 Task: In the  document Mentalhealth.html Use the tool word Count 'and display word count while typing' Create the translated copy of the document in  'Italian' Change notification to  Comments for you
Action: Mouse moved to (406, 256)
Screenshot: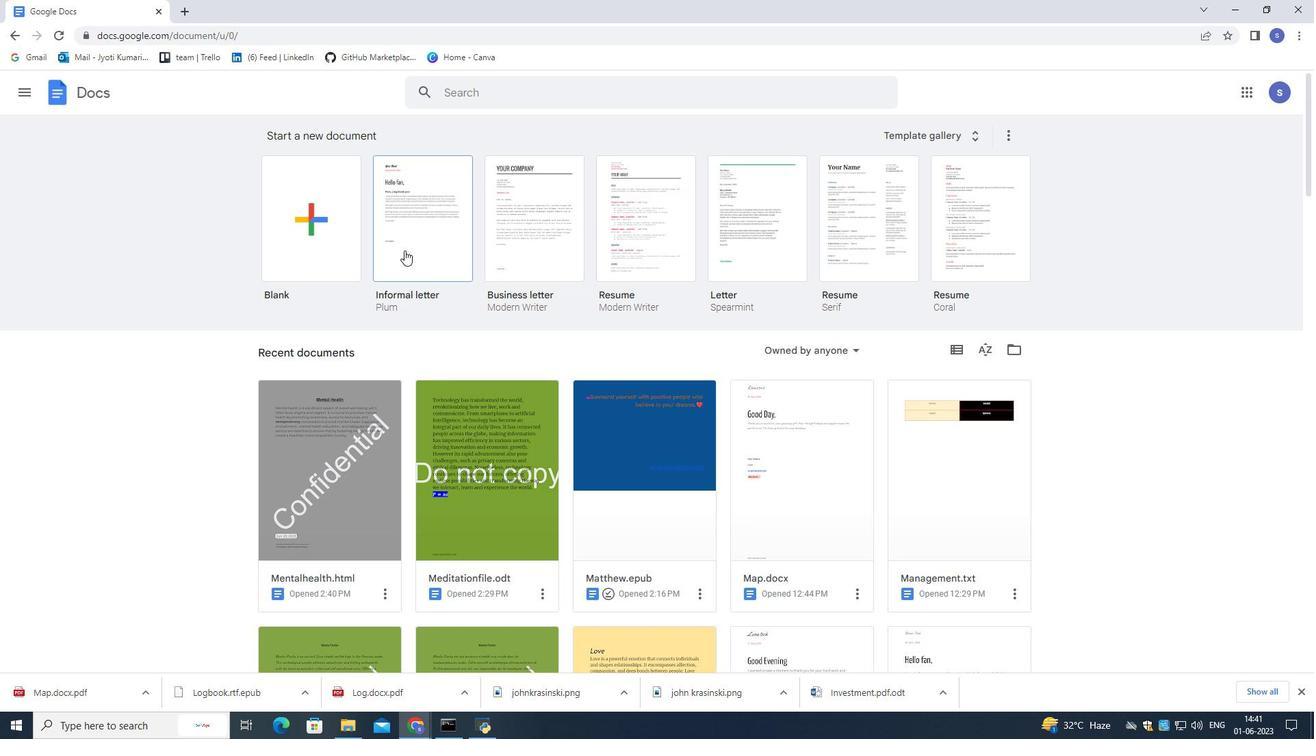 
Action: Mouse scrolled (406, 255) with delta (0, 0)
Screenshot: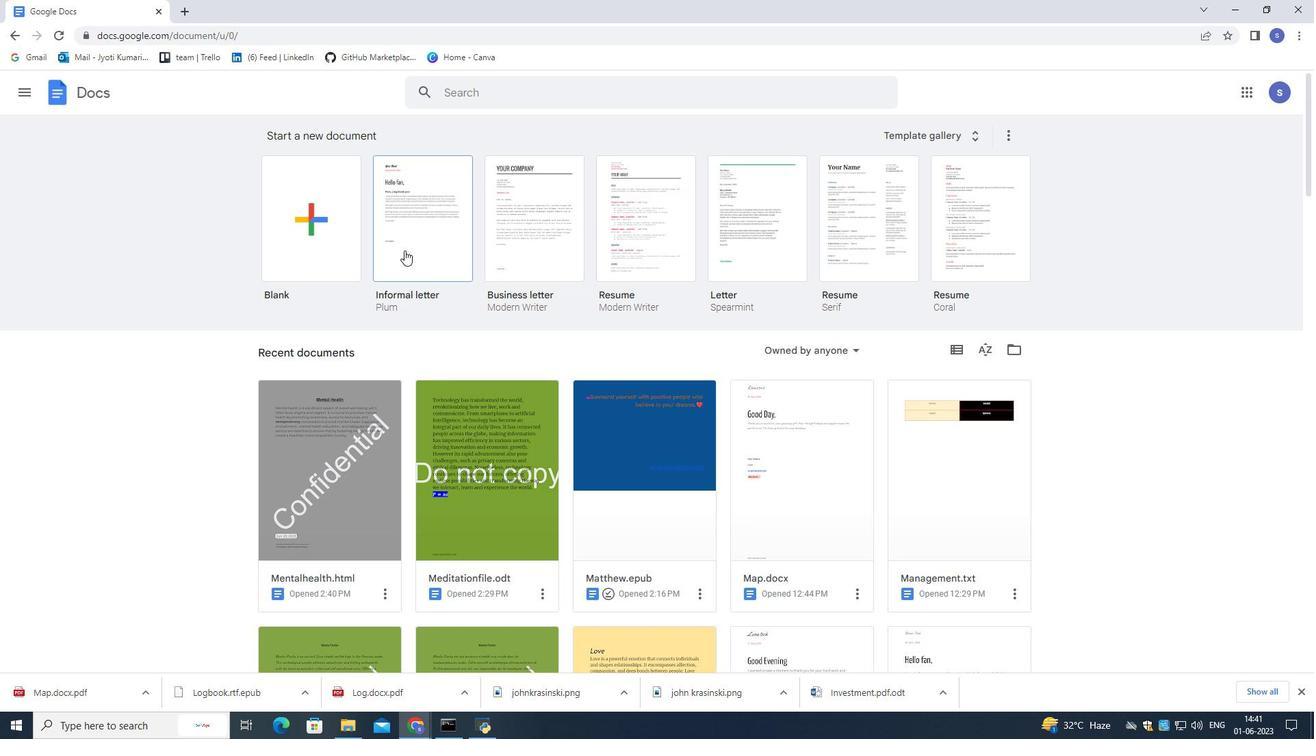 
Action: Mouse moved to (406, 258)
Screenshot: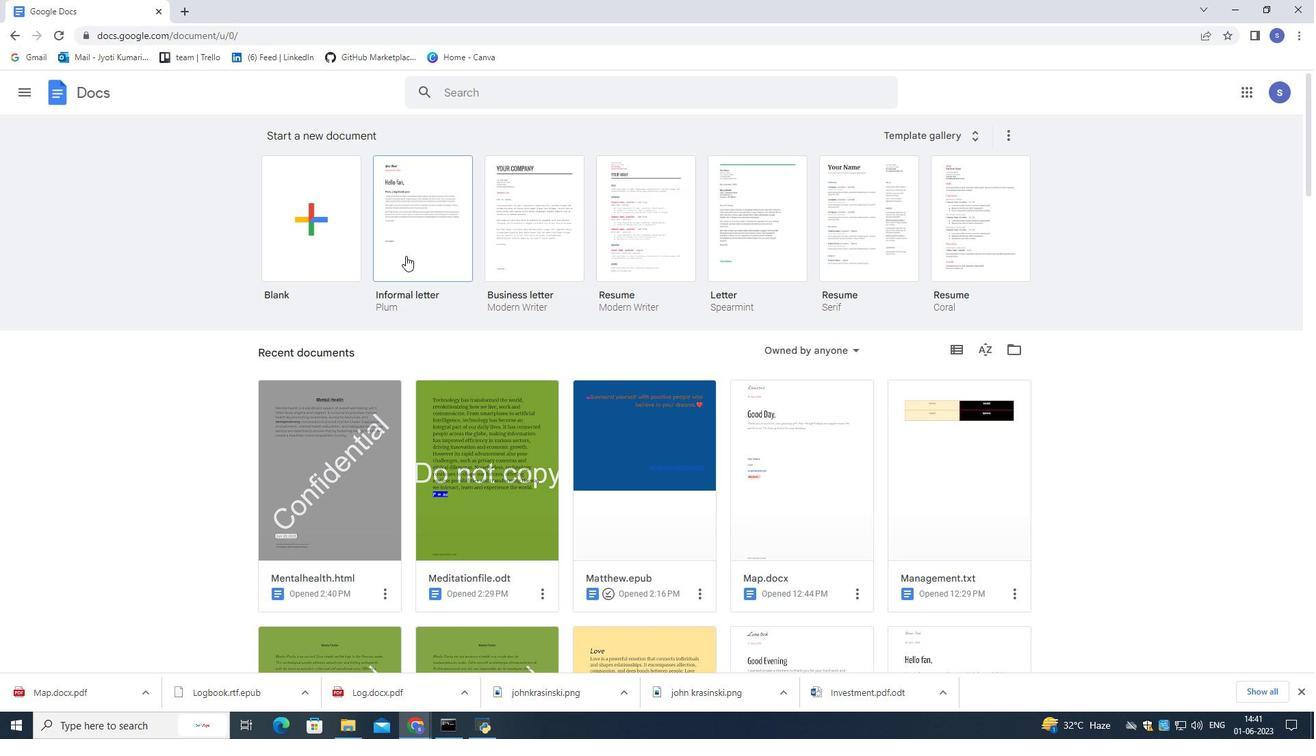 
Action: Mouse scrolled (406, 257) with delta (0, 0)
Screenshot: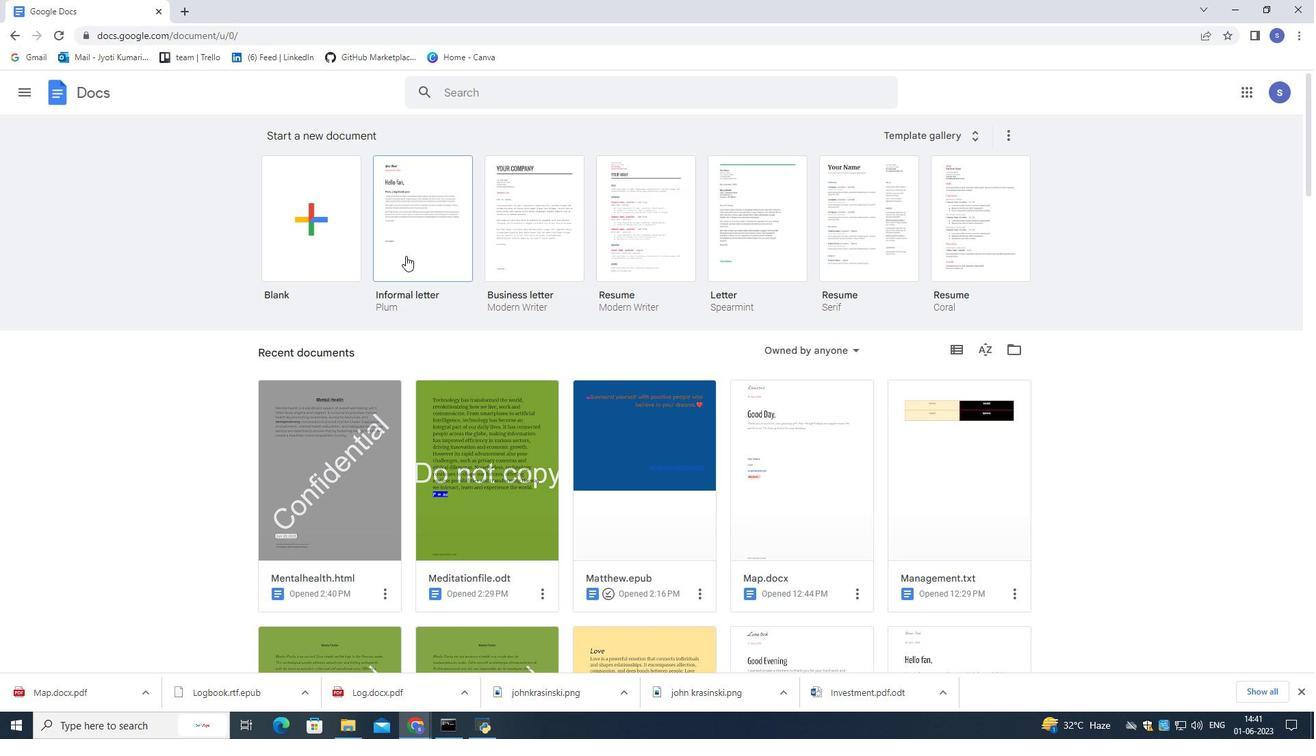 
Action: Mouse moved to (345, 295)
Screenshot: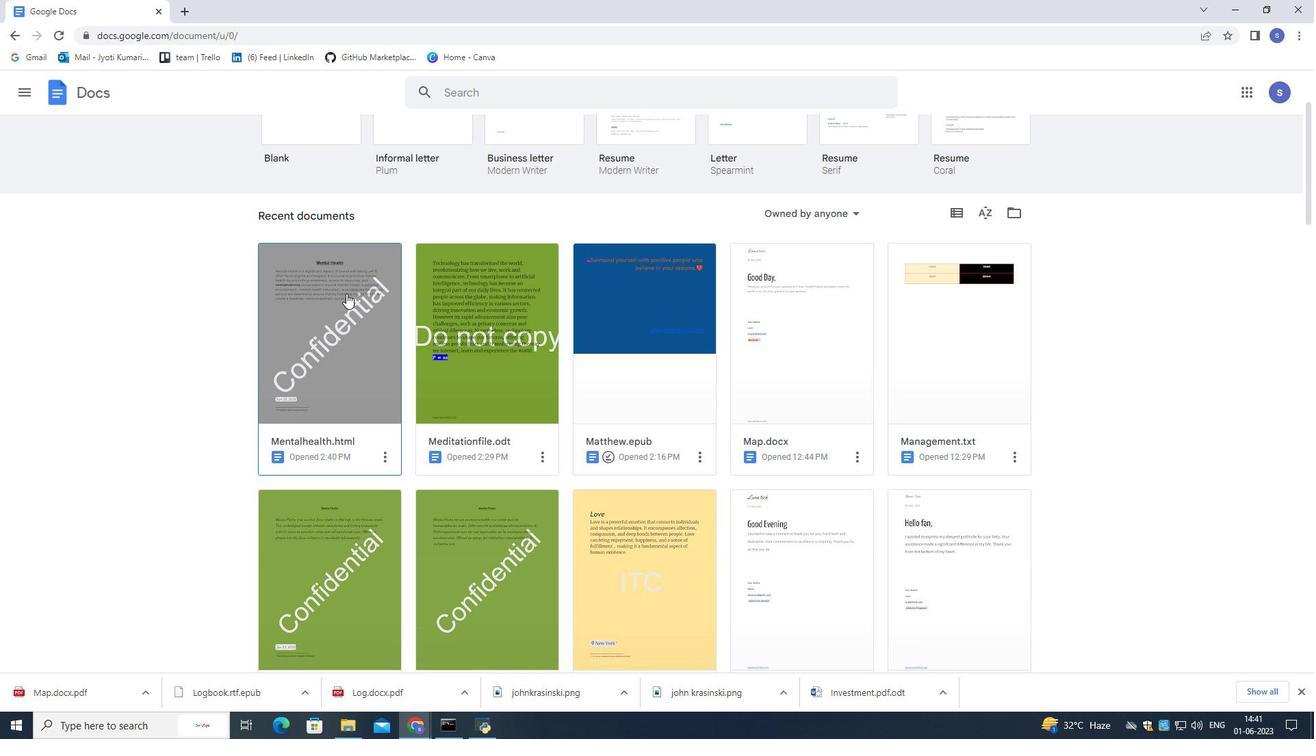 
Action: Mouse pressed left at (345, 295)
Screenshot: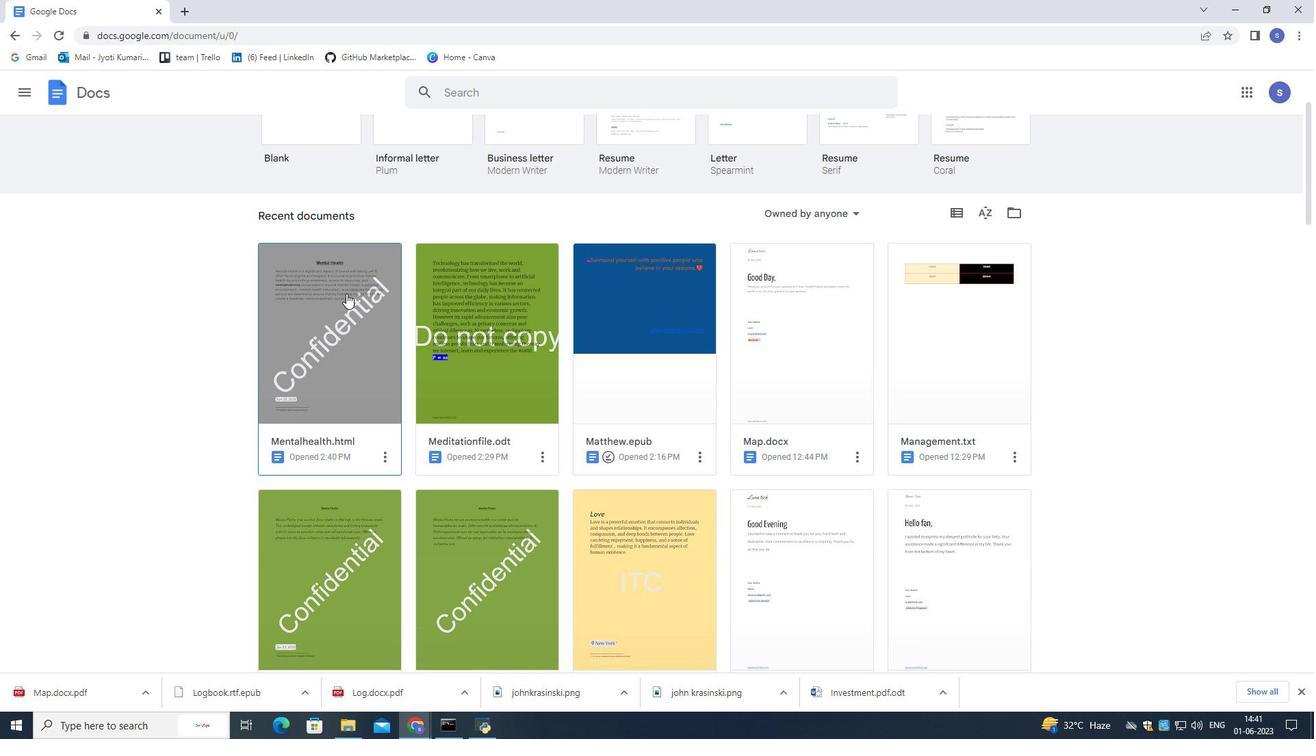
Action: Mouse pressed left at (345, 295)
Screenshot: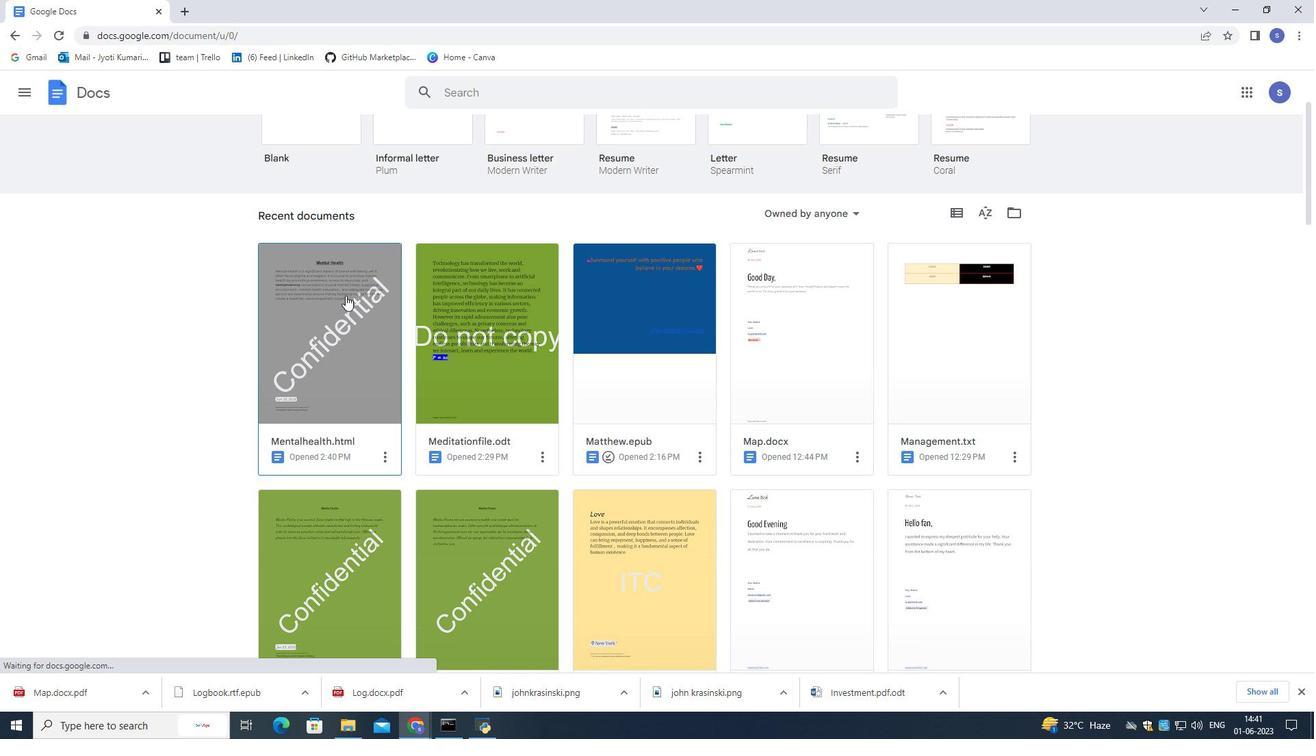 
Action: Mouse moved to (223, 99)
Screenshot: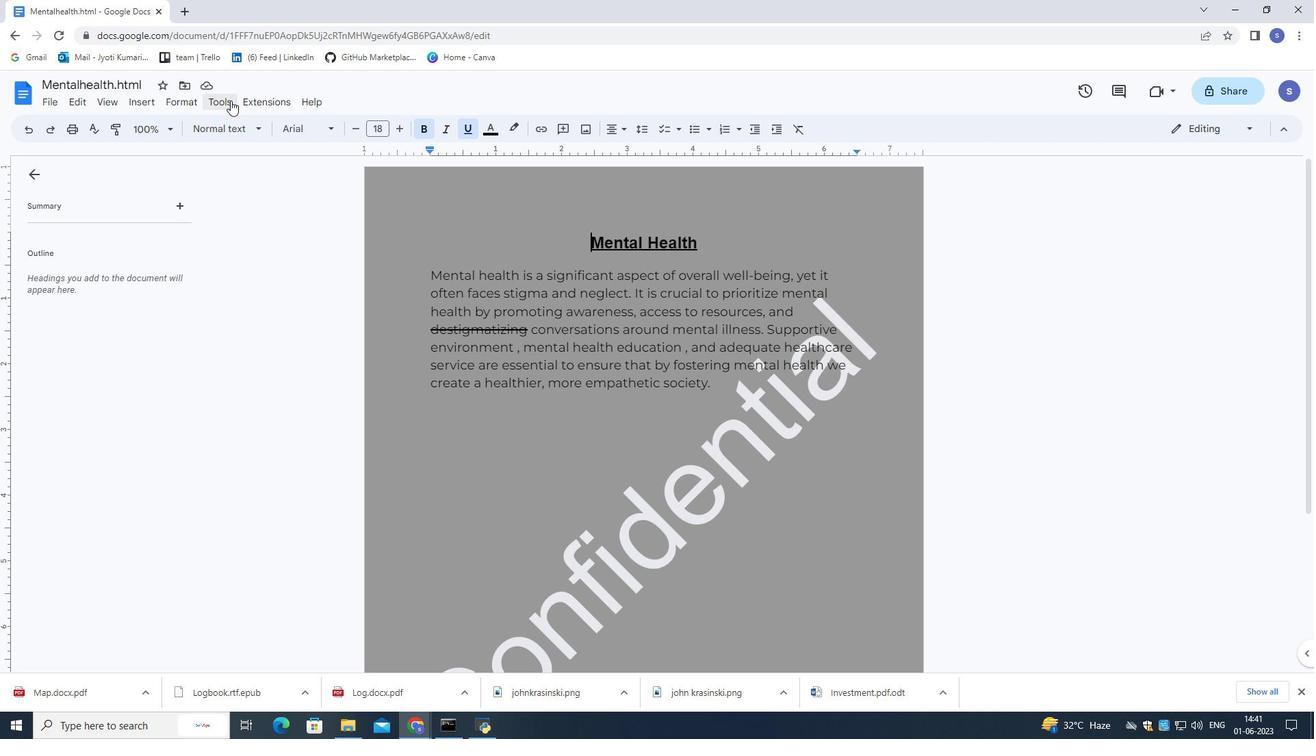 
Action: Mouse pressed left at (223, 99)
Screenshot: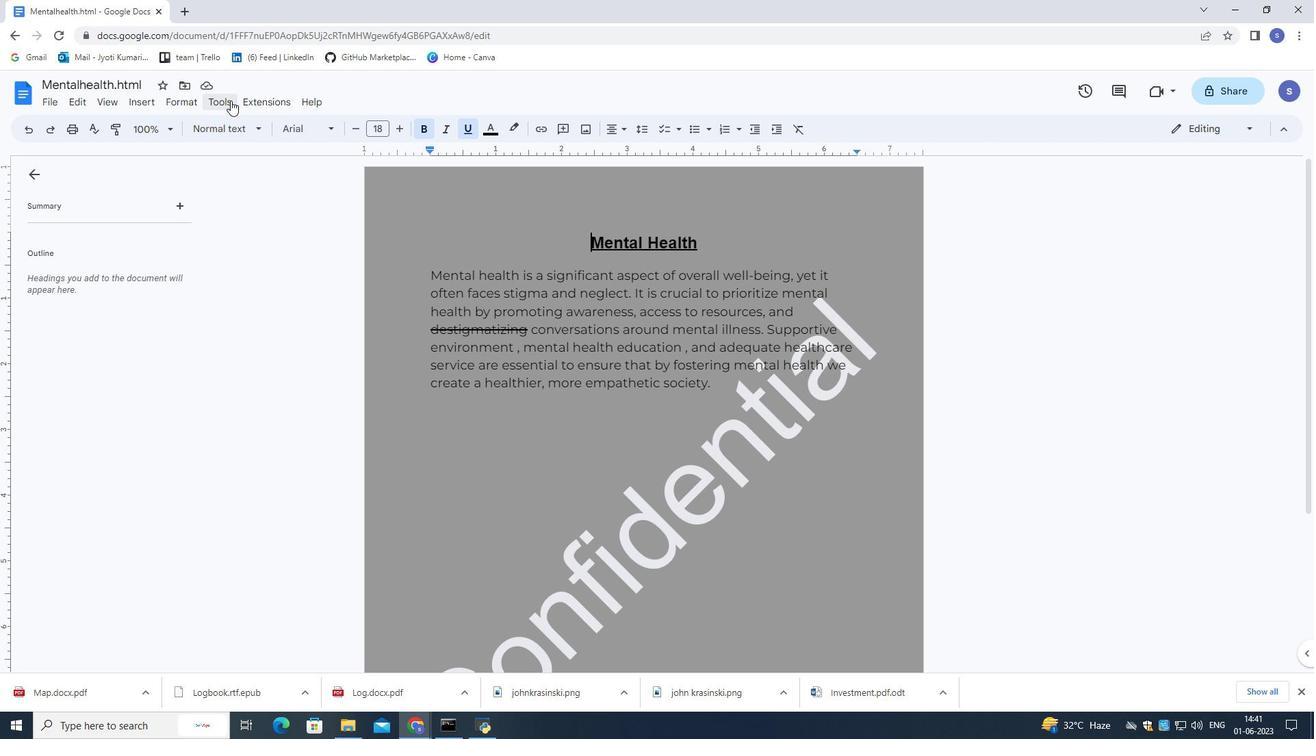 
Action: Mouse moved to (241, 144)
Screenshot: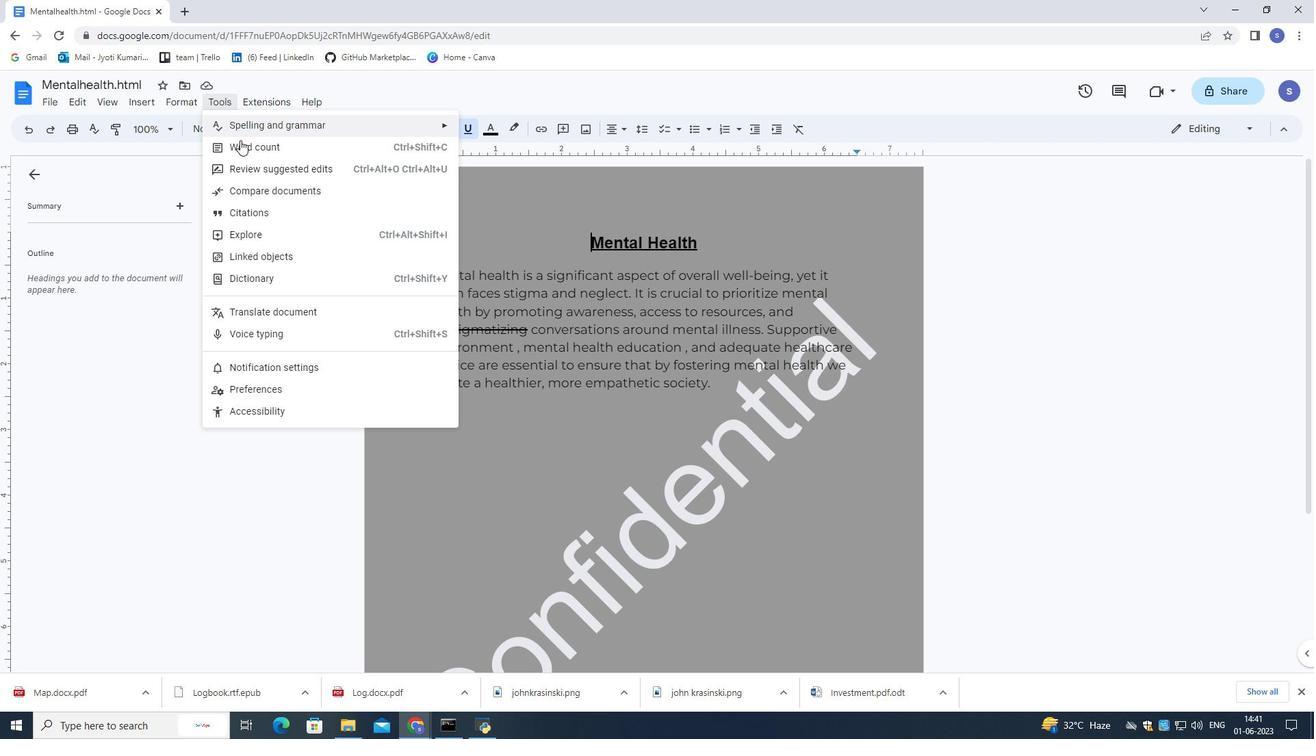 
Action: Mouse pressed left at (241, 144)
Screenshot: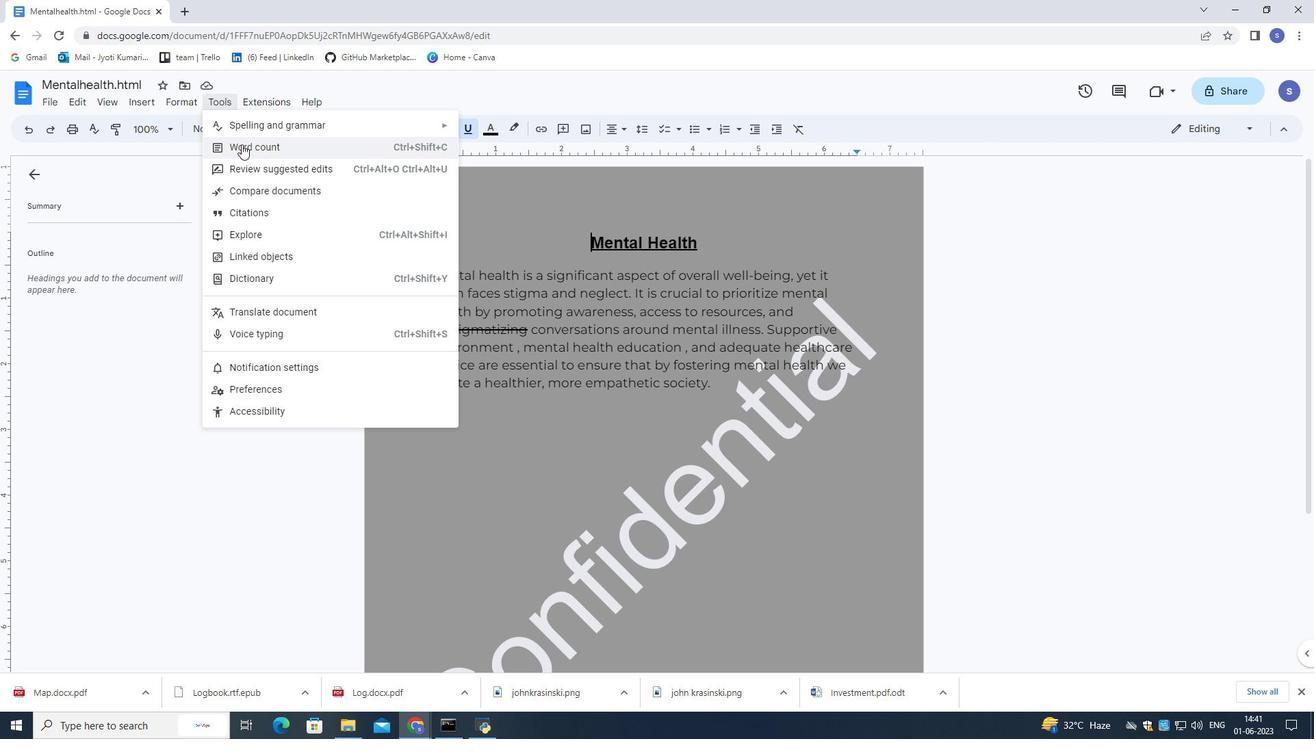 
Action: Mouse moved to (638, 432)
Screenshot: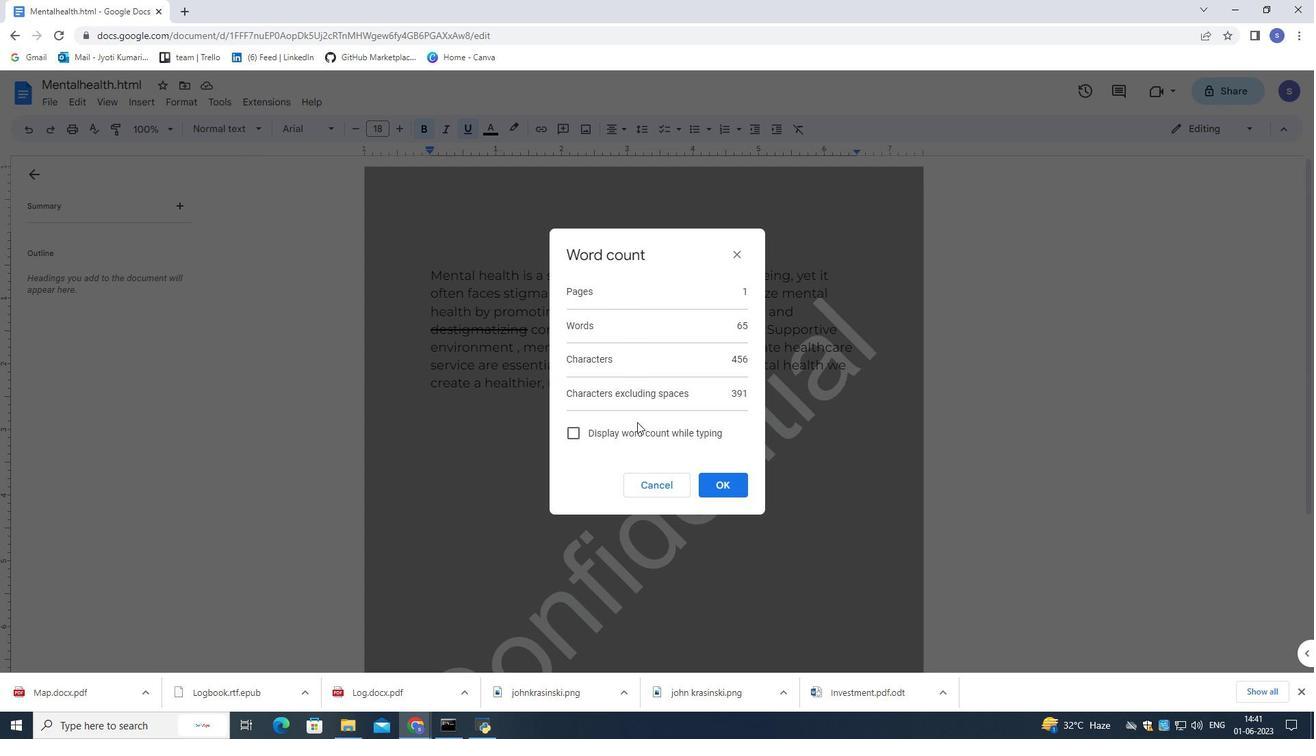 
Action: Mouse pressed left at (638, 432)
Screenshot: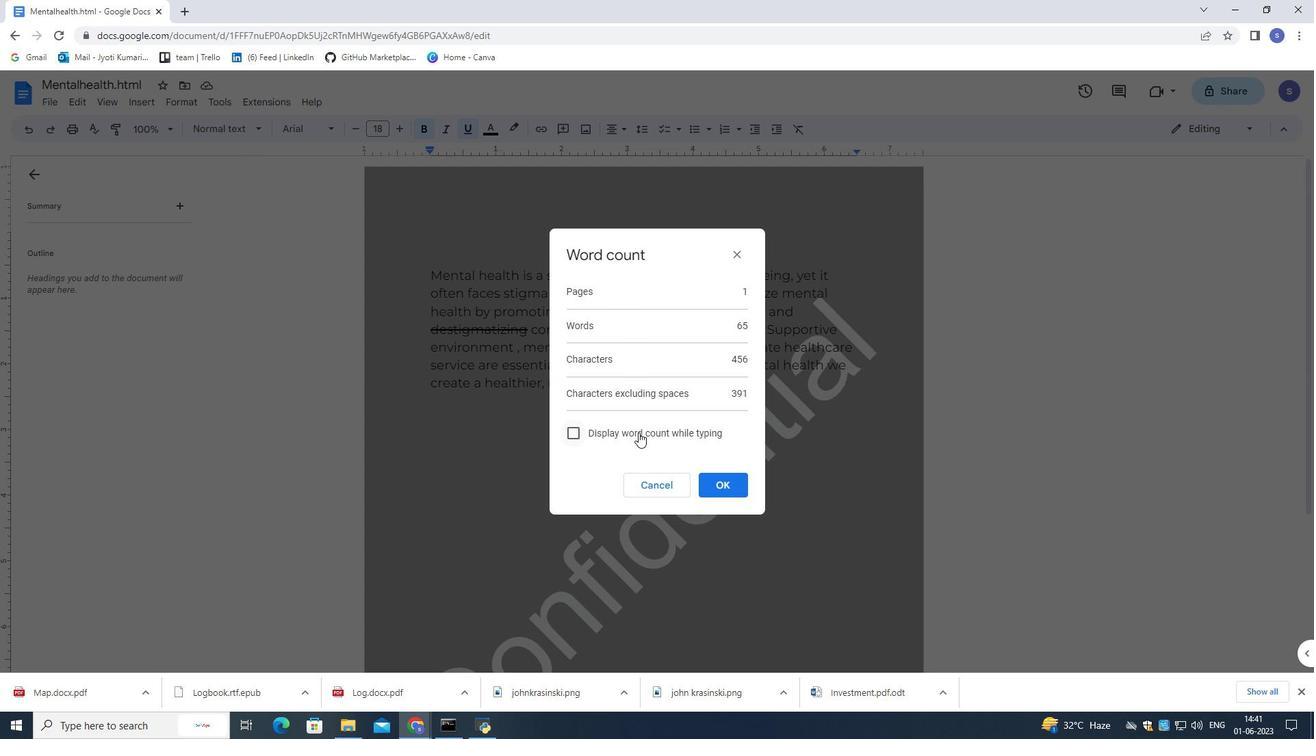 
Action: Mouse moved to (725, 480)
Screenshot: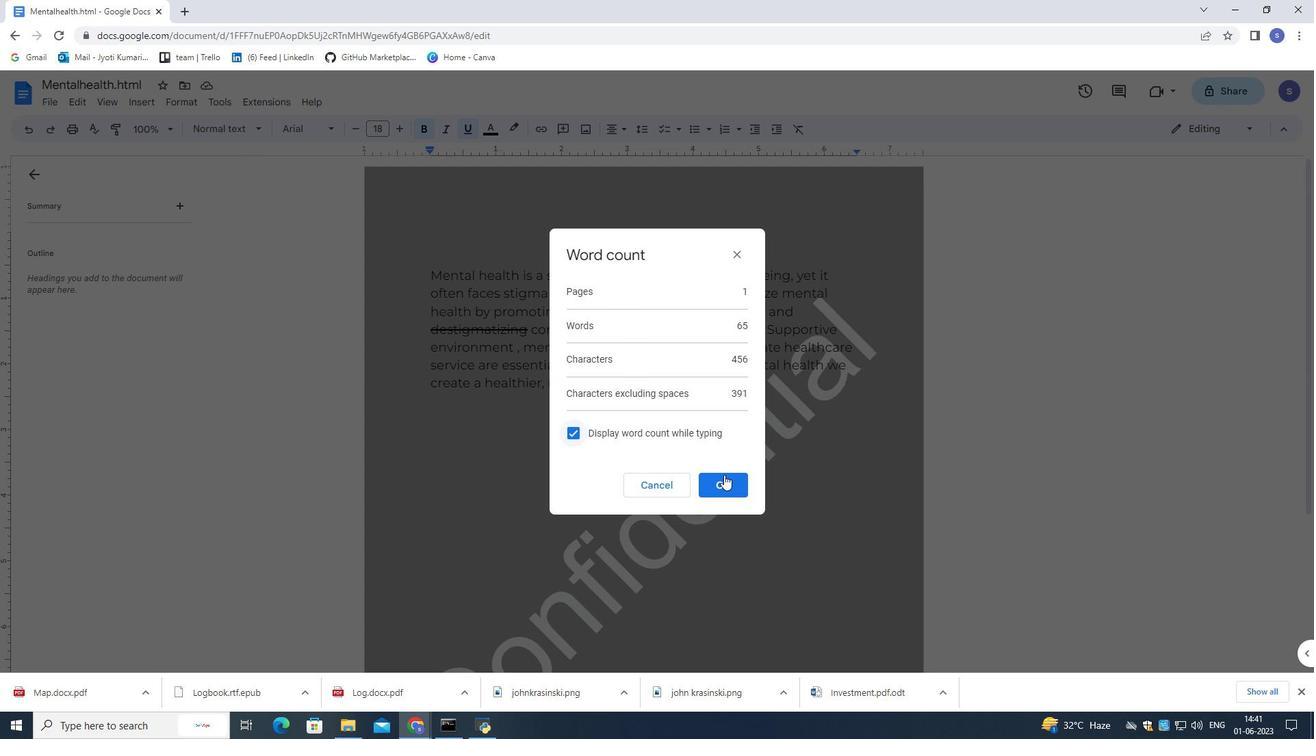 
Action: Mouse pressed left at (725, 480)
Screenshot: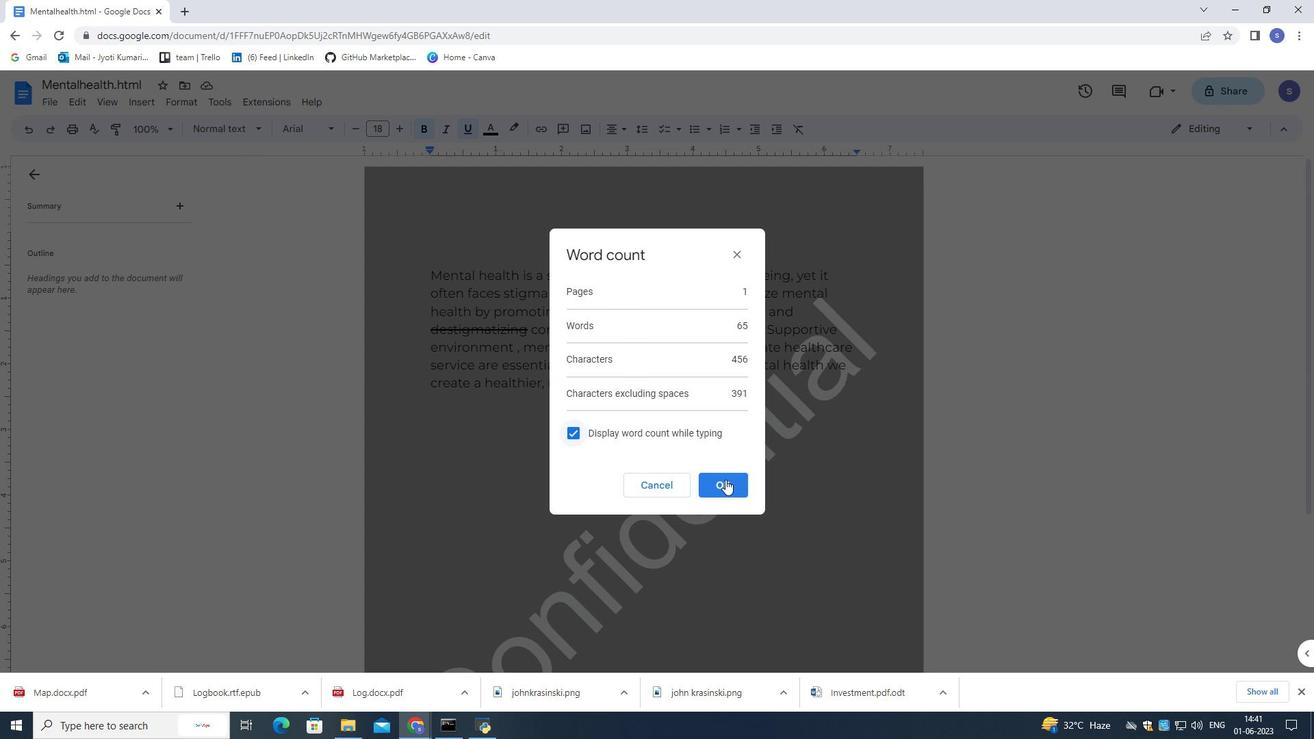 
Action: Mouse moved to (221, 93)
Screenshot: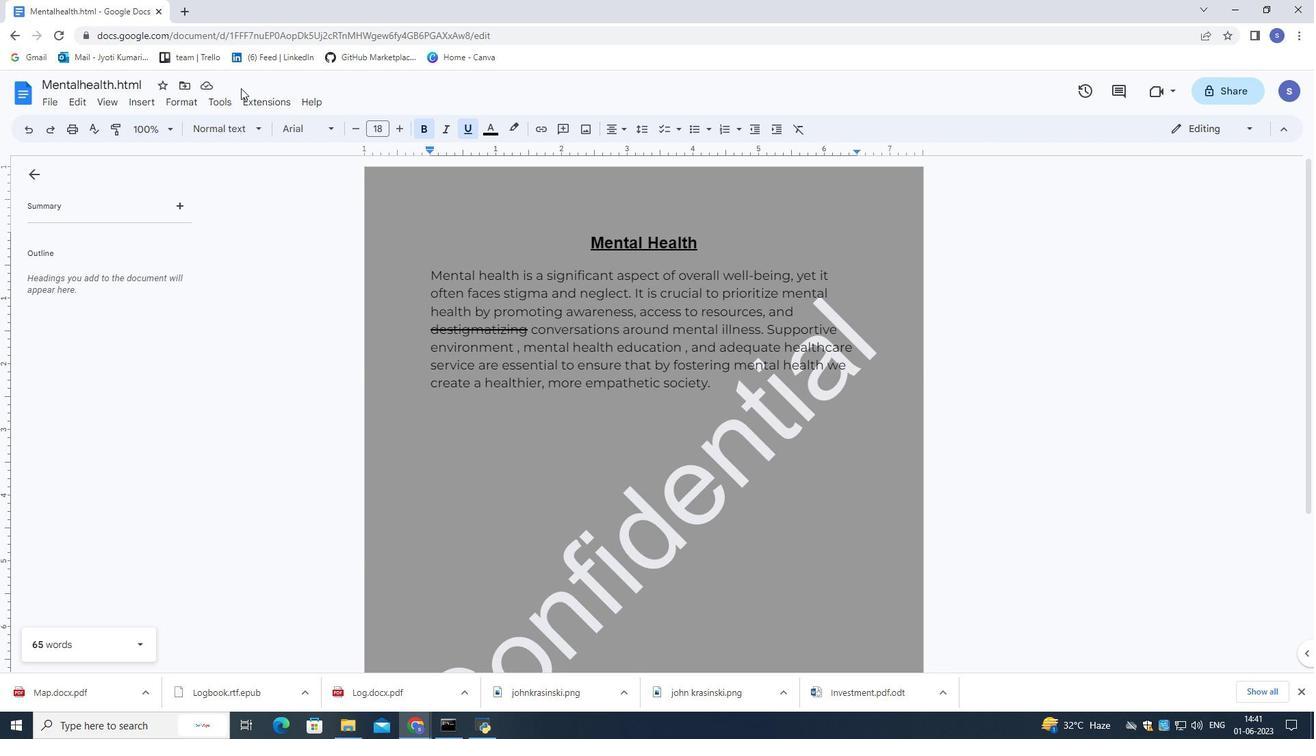
Action: Mouse pressed left at (221, 93)
Screenshot: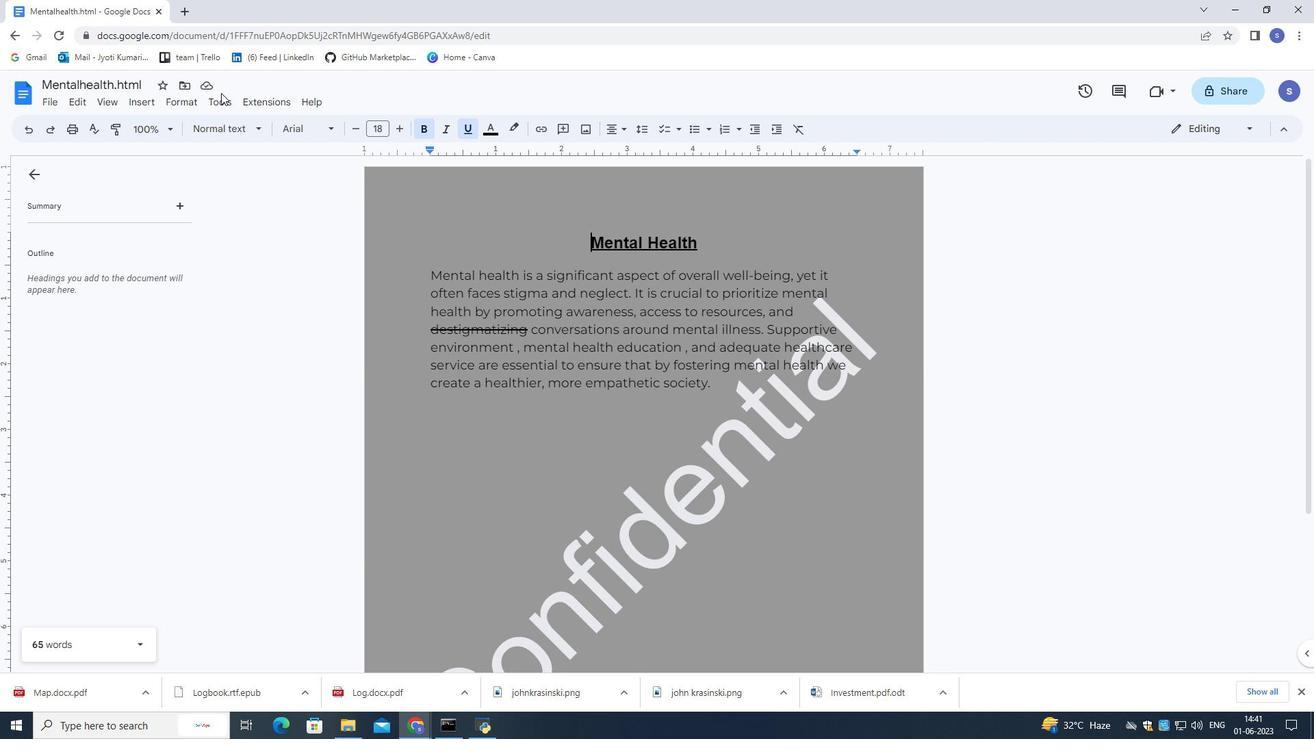 
Action: Mouse moved to (221, 100)
Screenshot: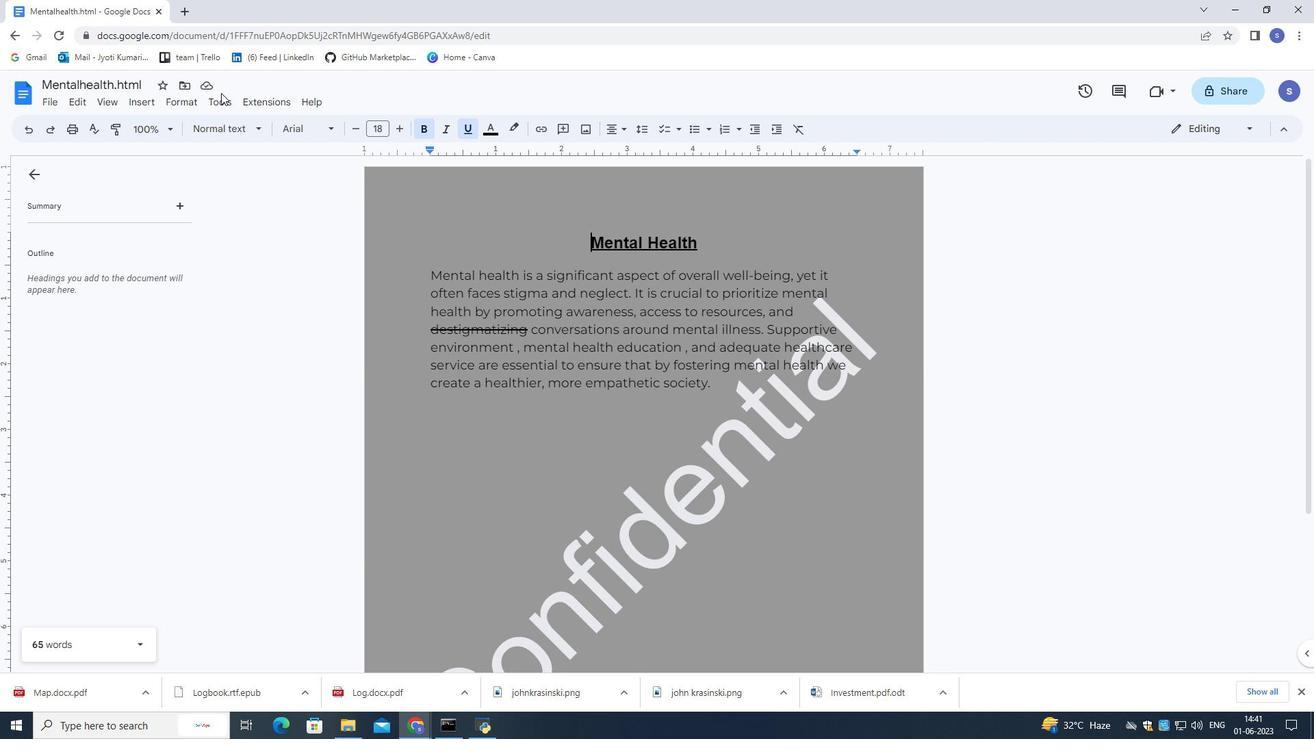 
Action: Mouse pressed left at (221, 100)
Screenshot: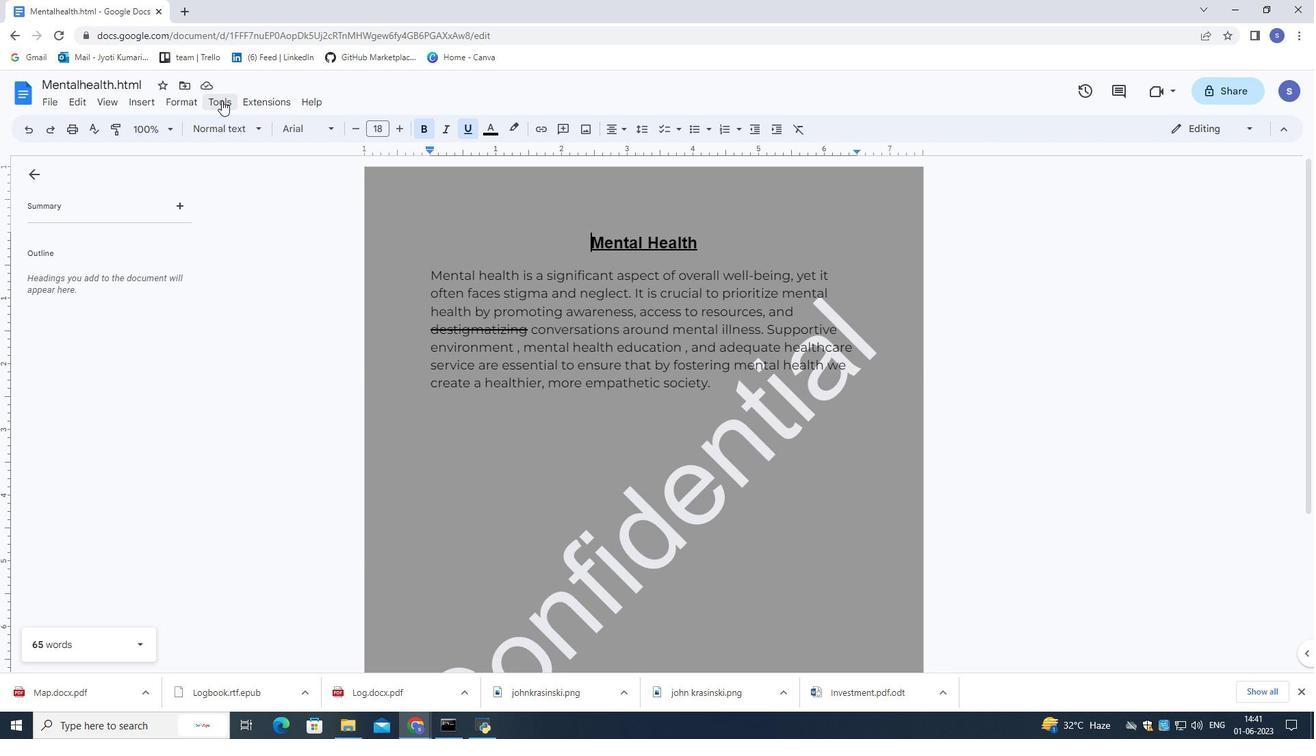 
Action: Mouse moved to (287, 316)
Screenshot: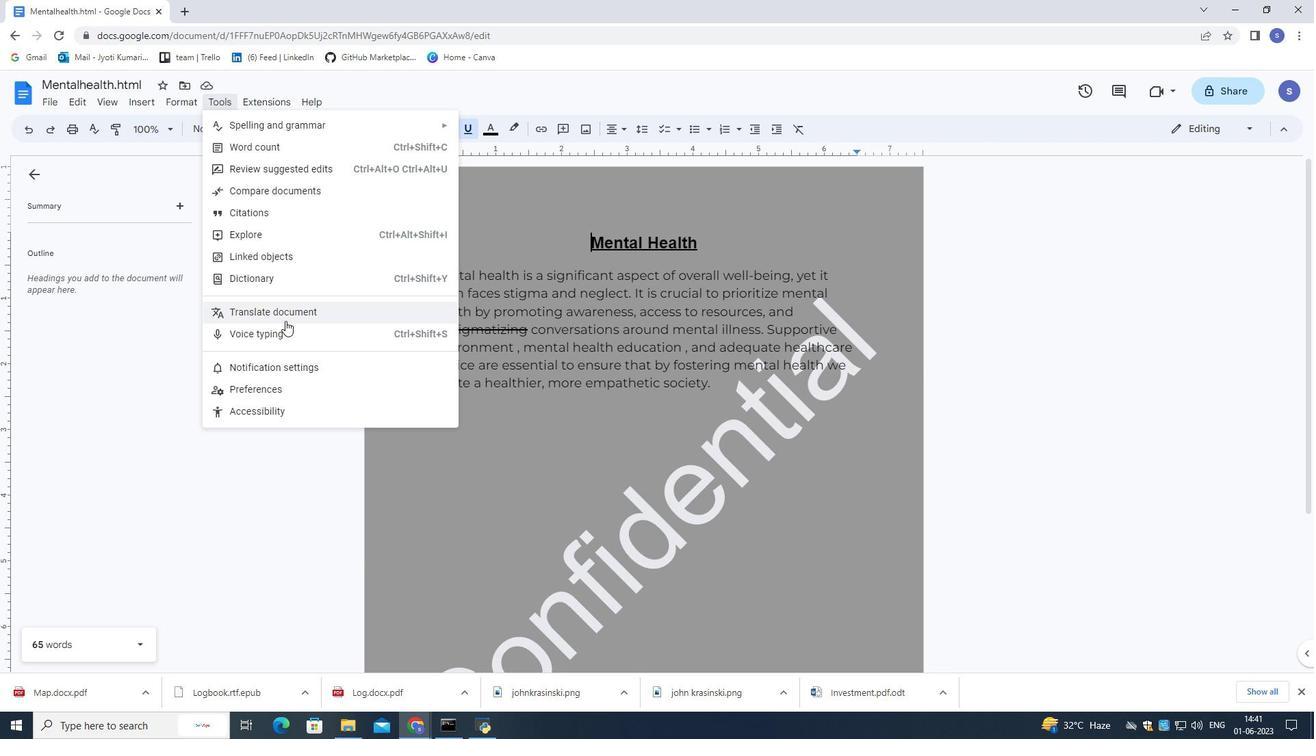
Action: Mouse pressed left at (287, 316)
Screenshot: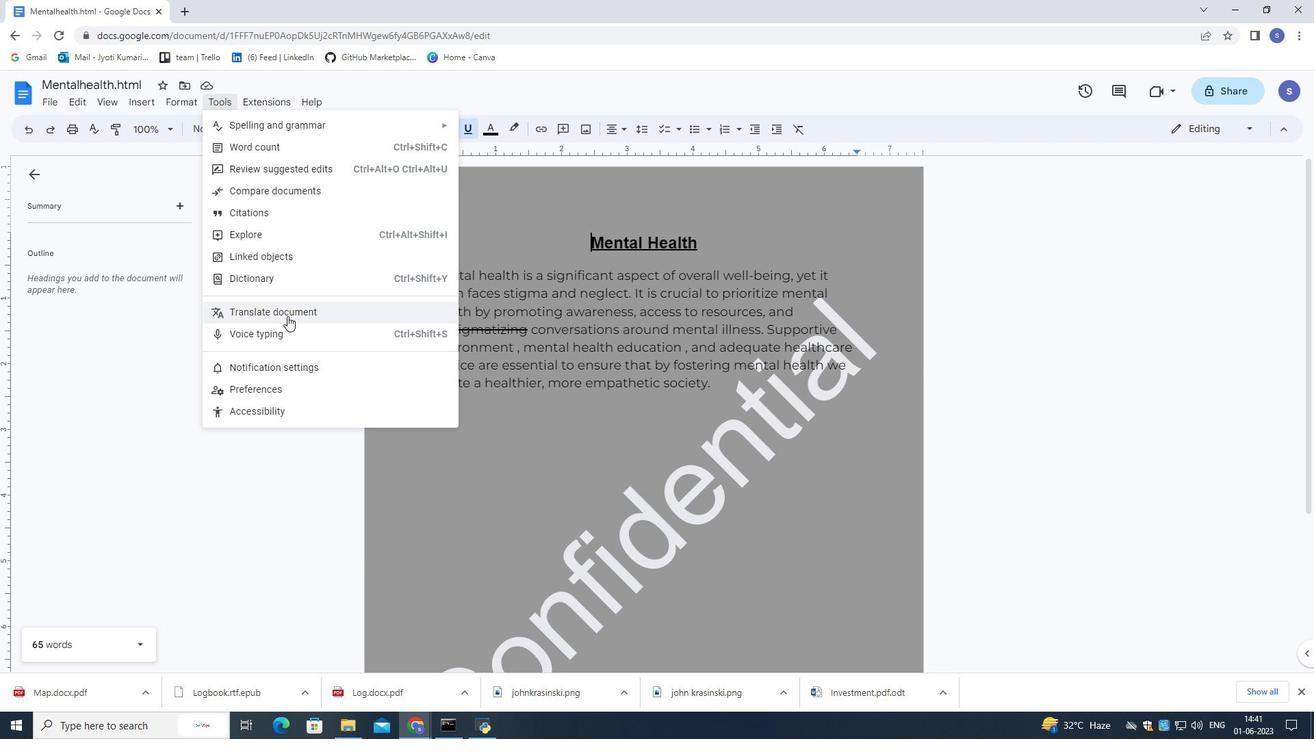 
Action: Mouse moved to (636, 397)
Screenshot: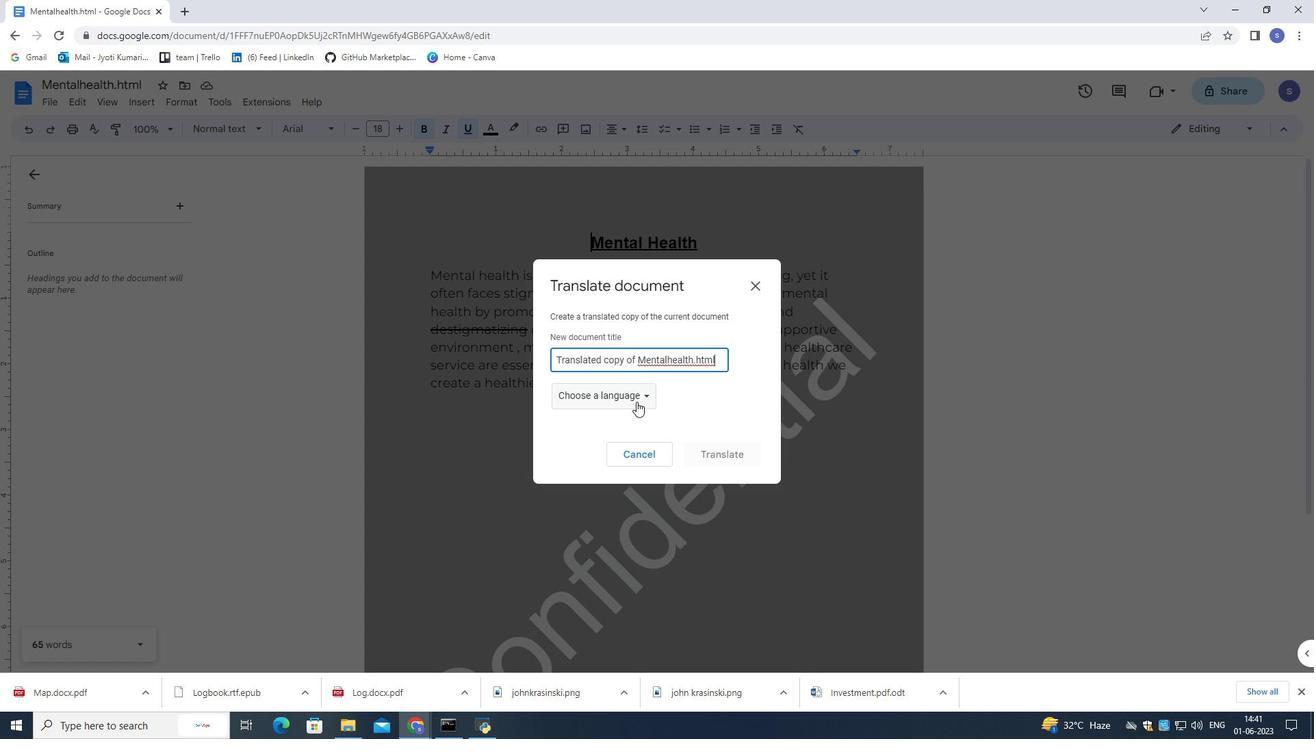
Action: Mouse pressed left at (636, 397)
Screenshot: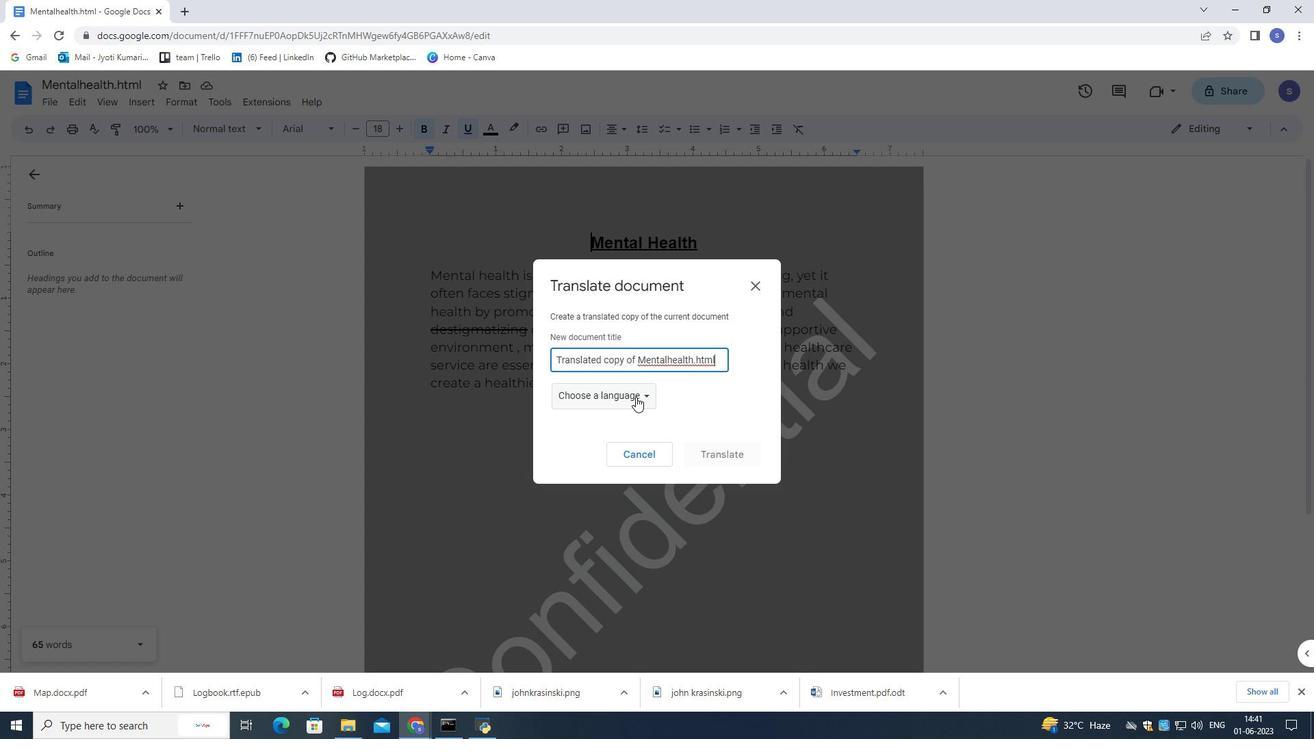 
Action: Mouse moved to (648, 460)
Screenshot: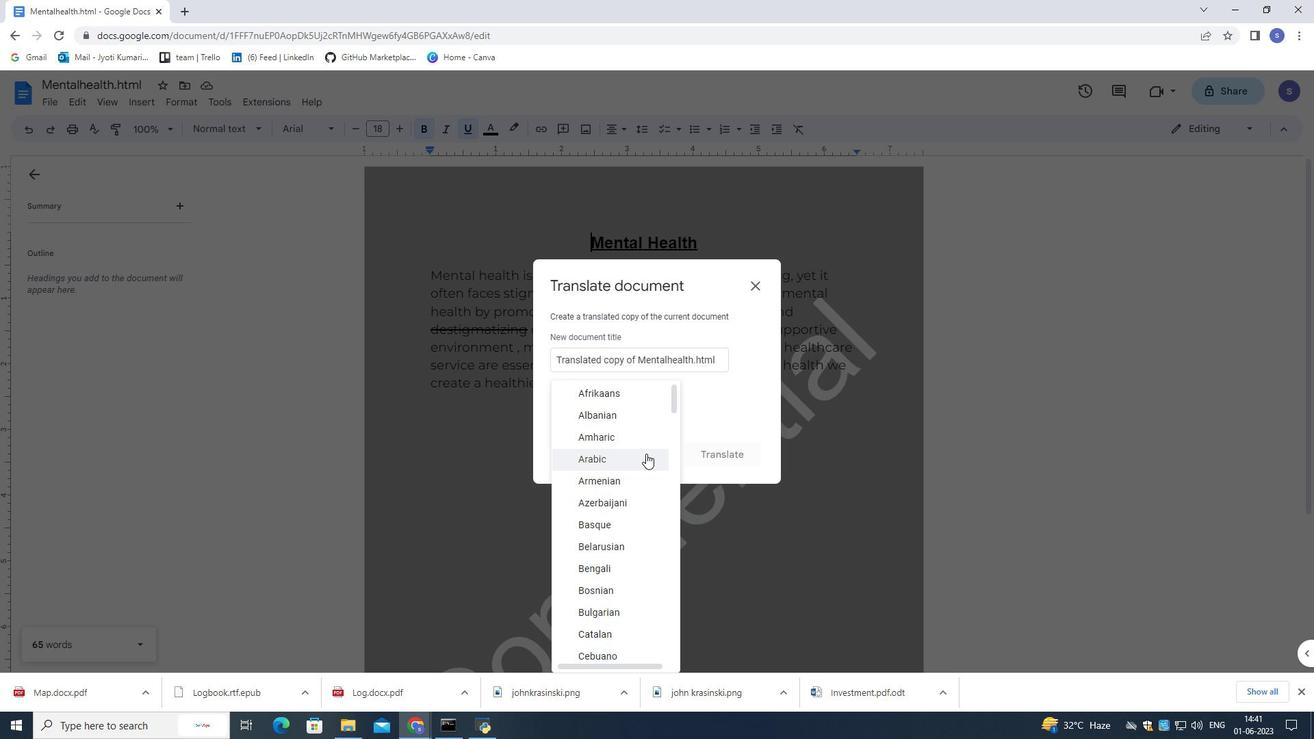 
Action: Mouse scrolled (648, 459) with delta (0, 0)
Screenshot: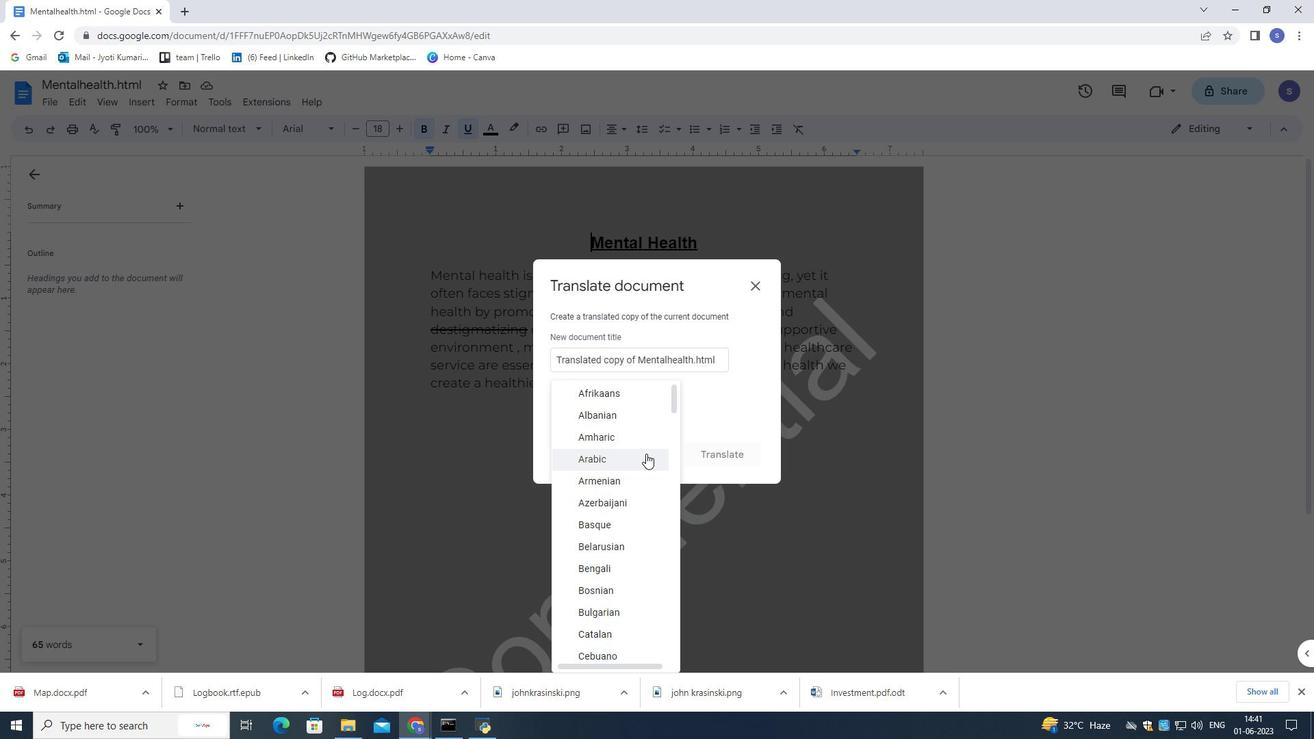 
Action: Mouse moved to (648, 461)
Screenshot: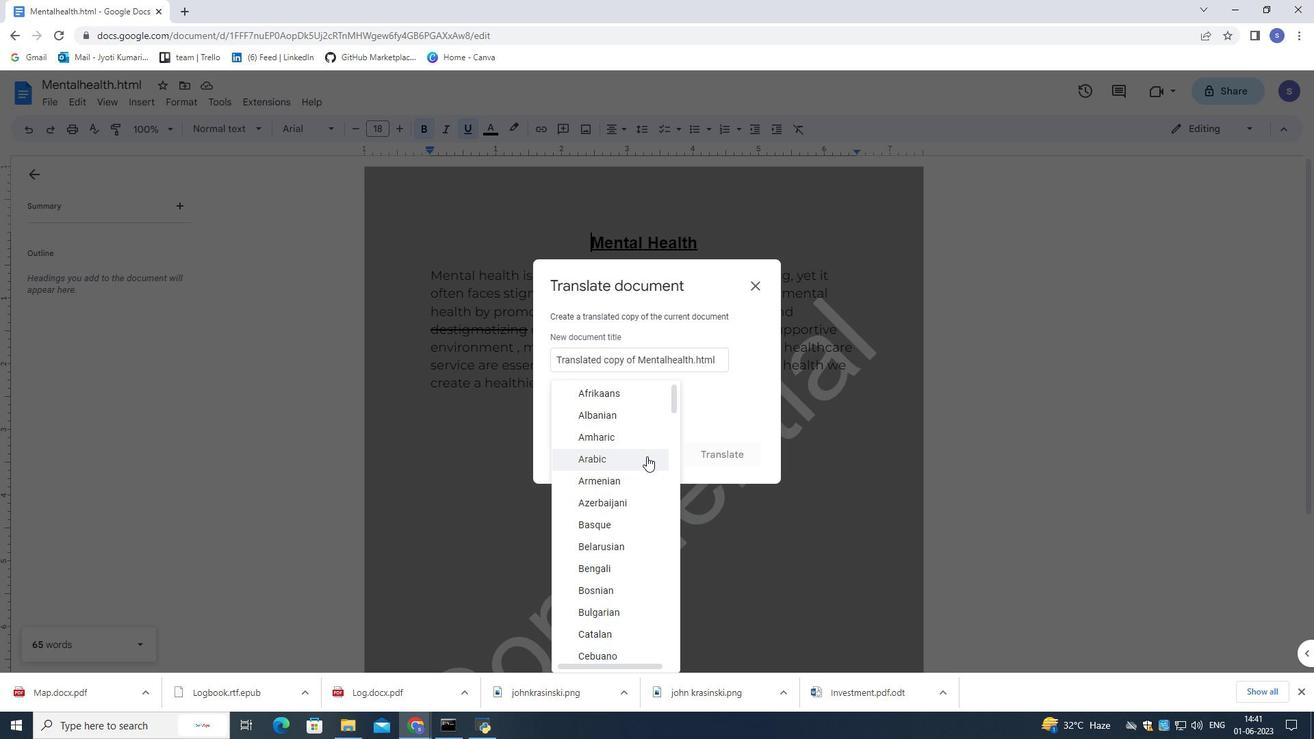 
Action: Mouse scrolled (648, 460) with delta (0, 0)
Screenshot: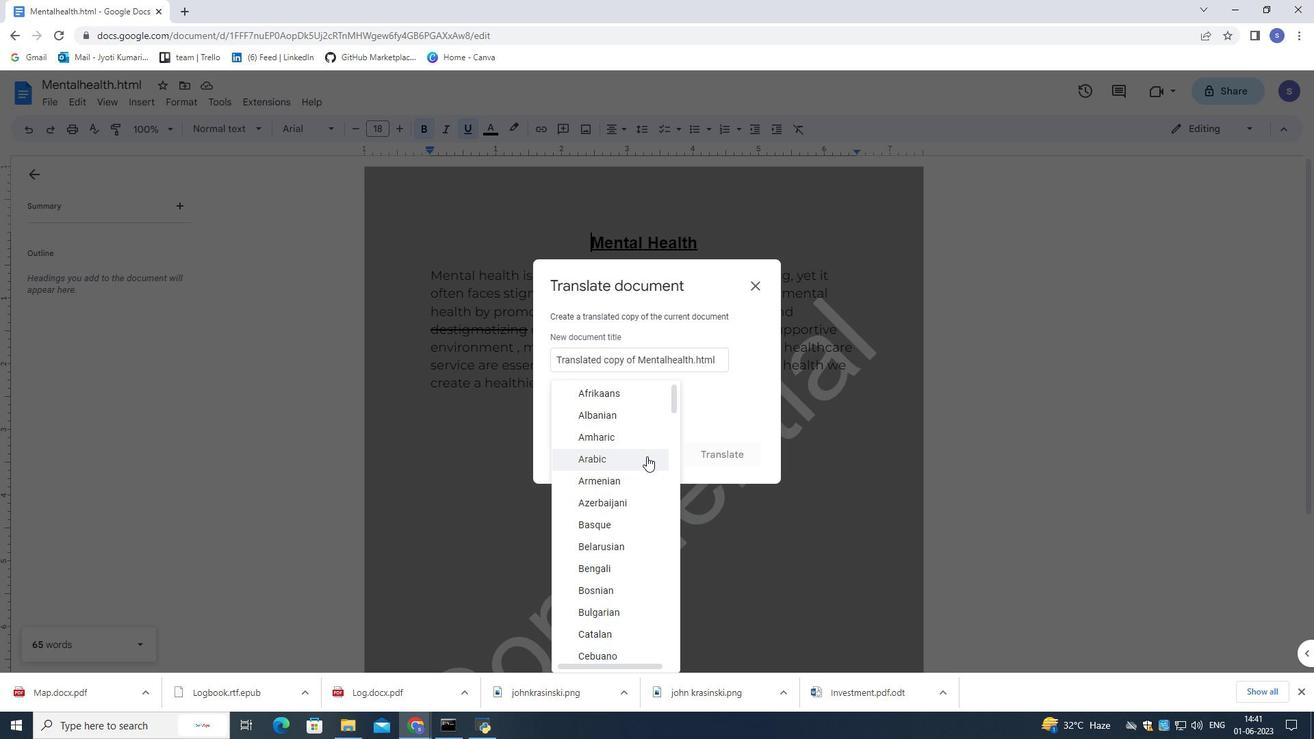 
Action: Mouse moved to (649, 462)
Screenshot: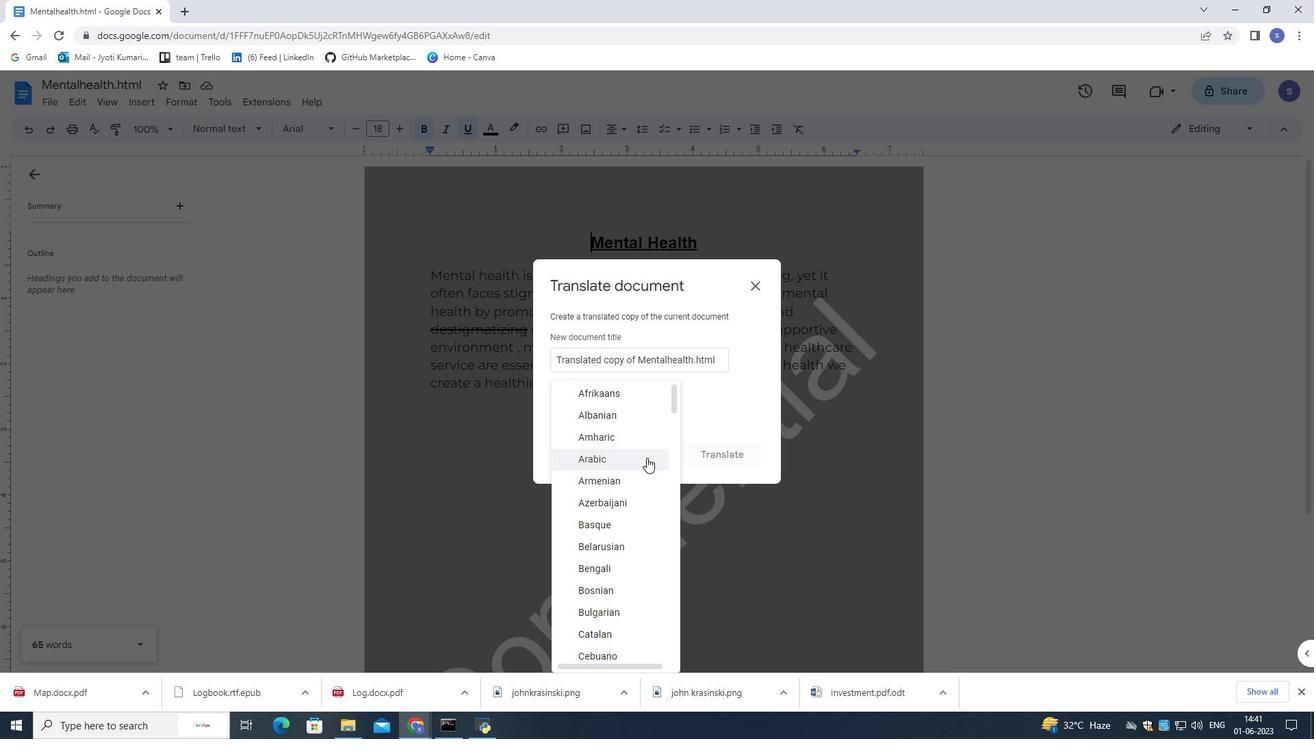 
Action: Mouse scrolled (649, 461) with delta (0, 0)
Screenshot: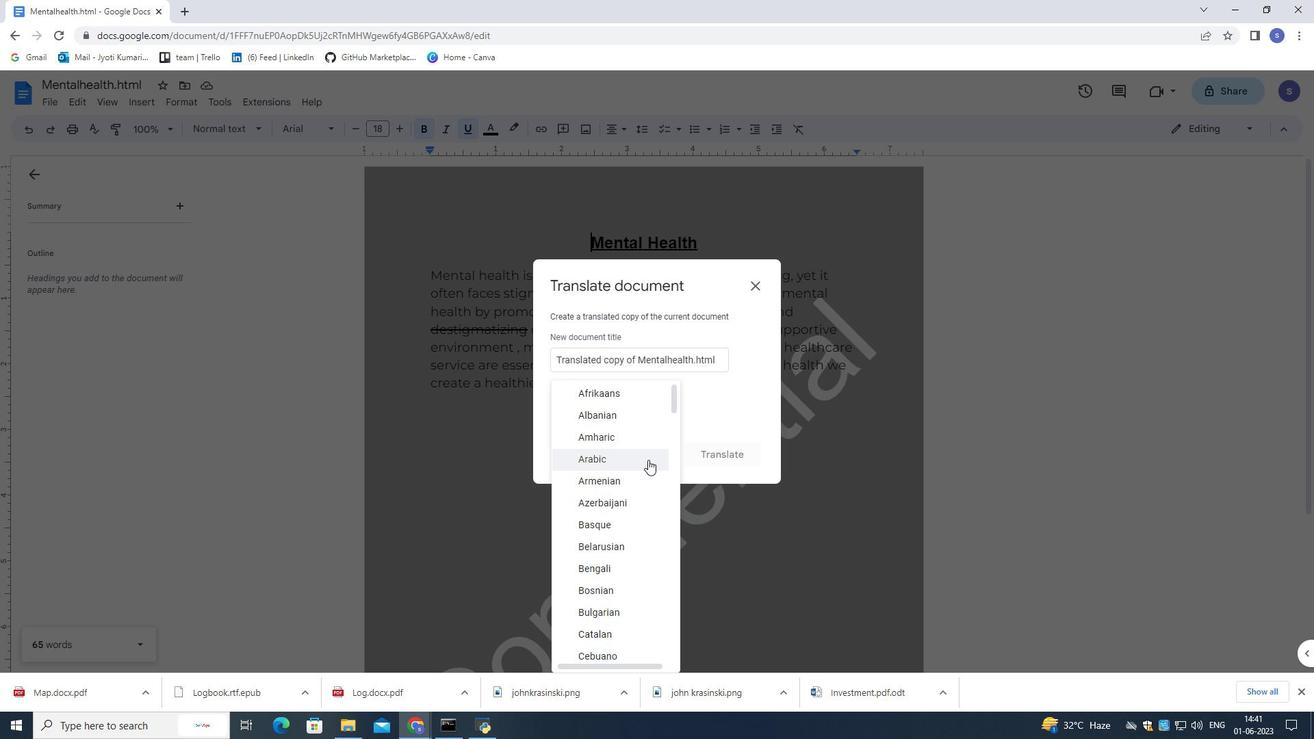 
Action: Mouse moved to (649, 458)
Screenshot: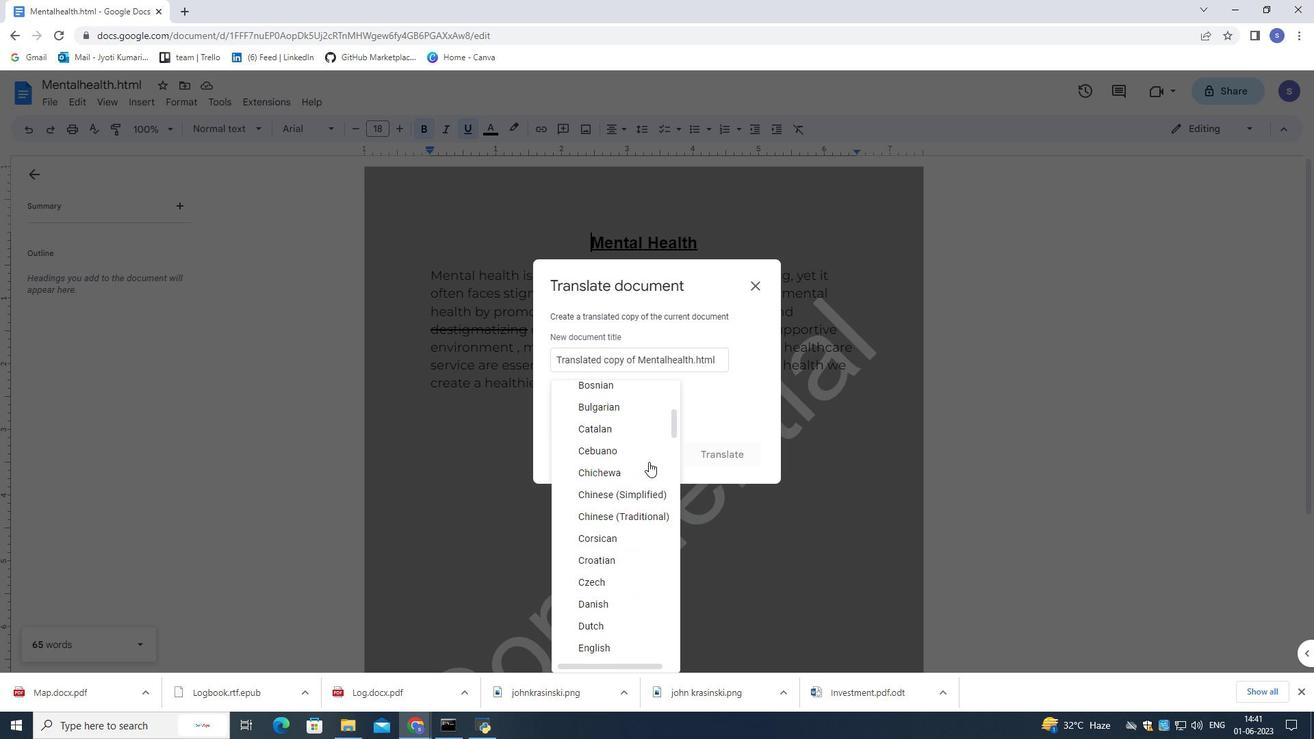 
Action: Mouse scrolled (649, 458) with delta (0, 0)
Screenshot: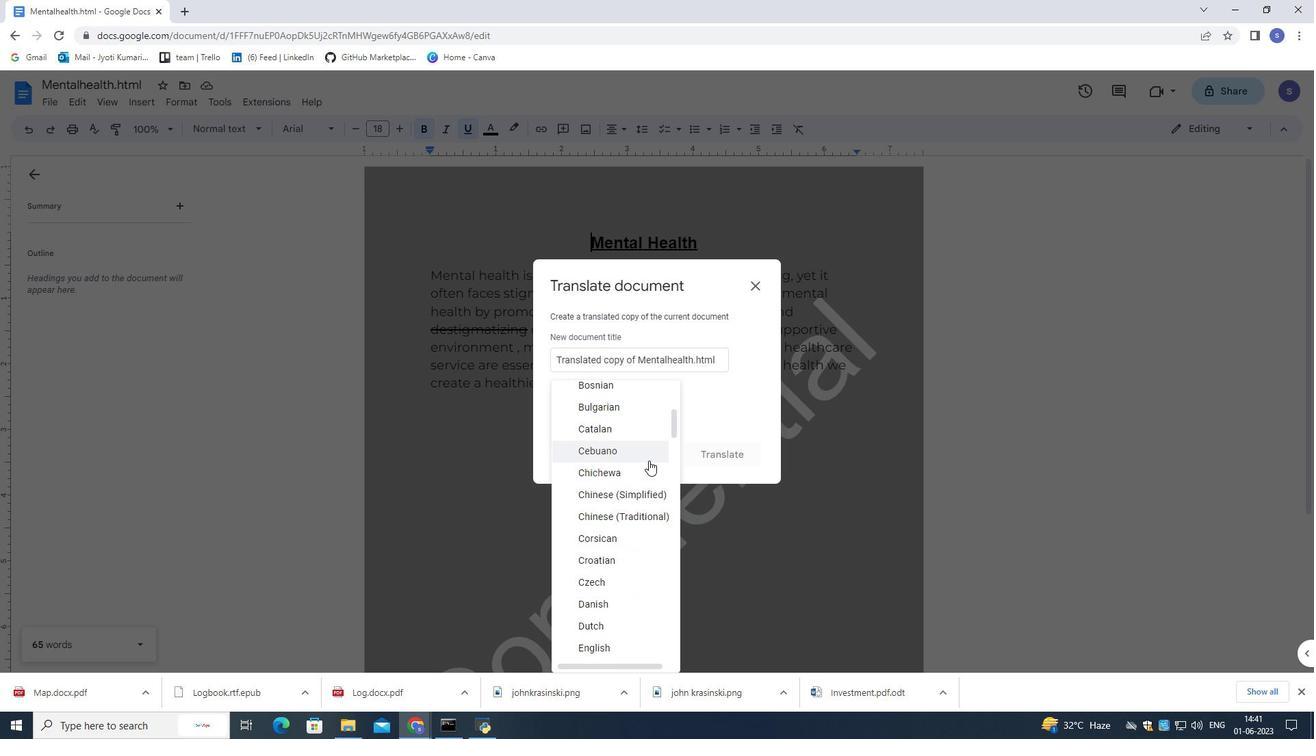 
Action: Mouse moved to (649, 458)
Screenshot: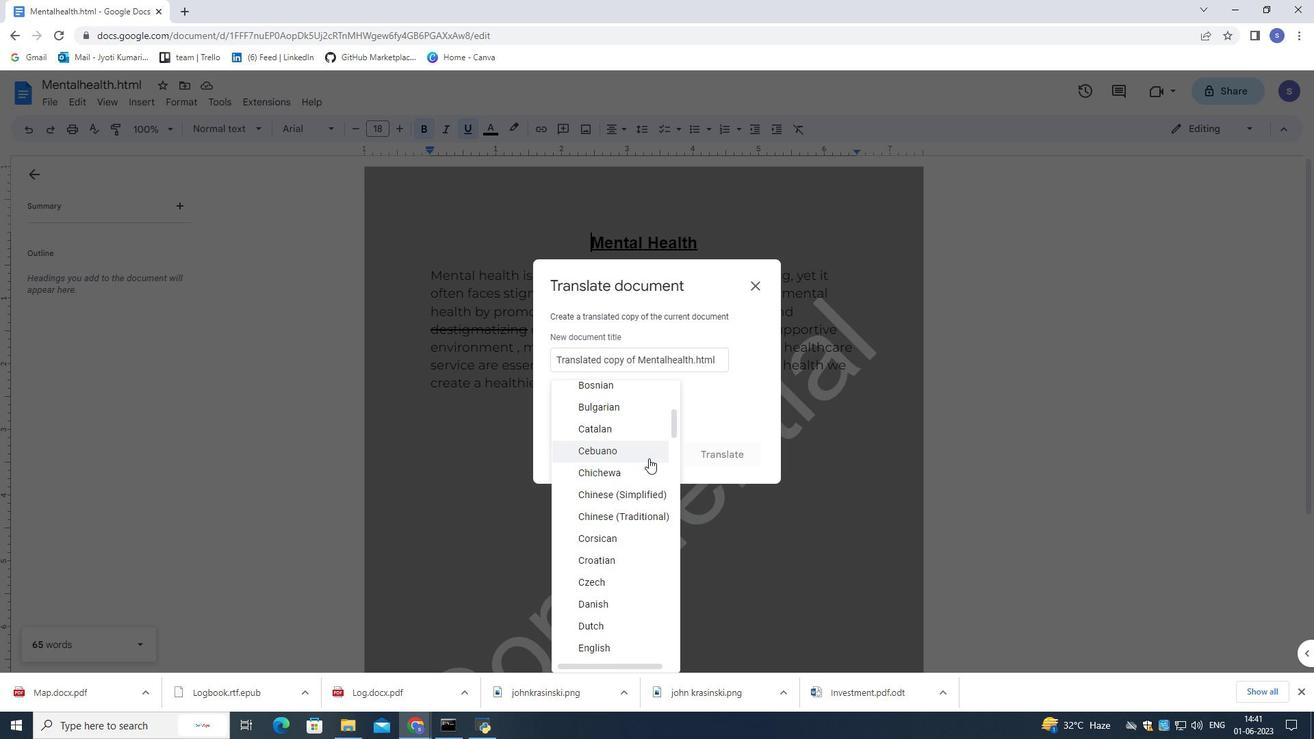 
Action: Mouse scrolled (649, 458) with delta (0, 0)
Screenshot: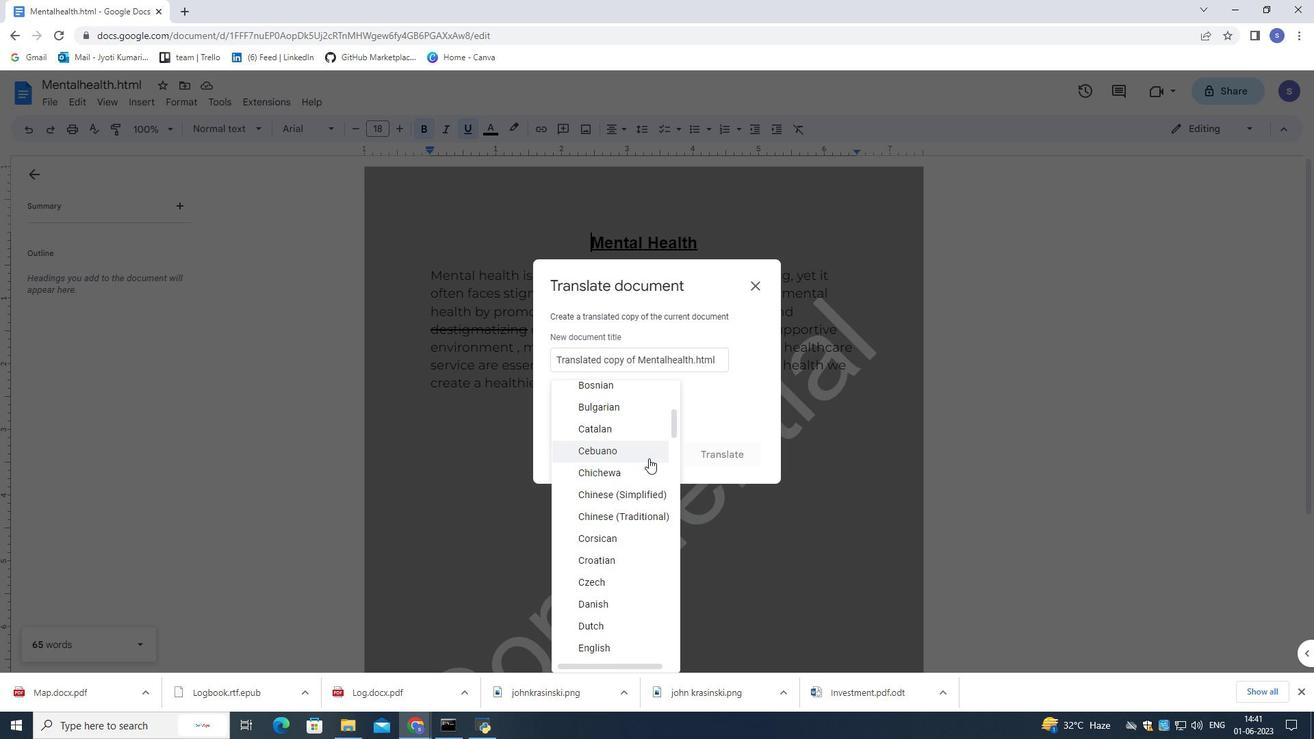 
Action: Mouse moved to (649, 458)
Screenshot: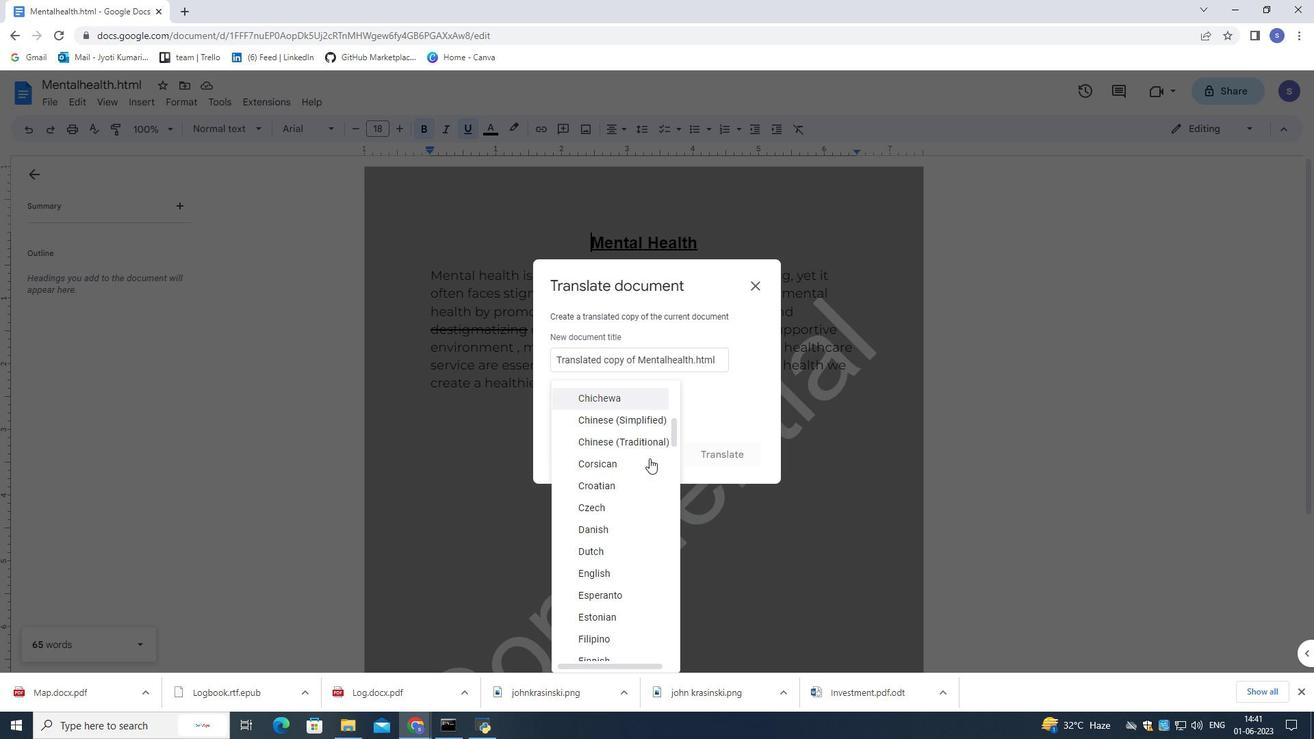 
Action: Mouse scrolled (649, 458) with delta (0, 0)
Screenshot: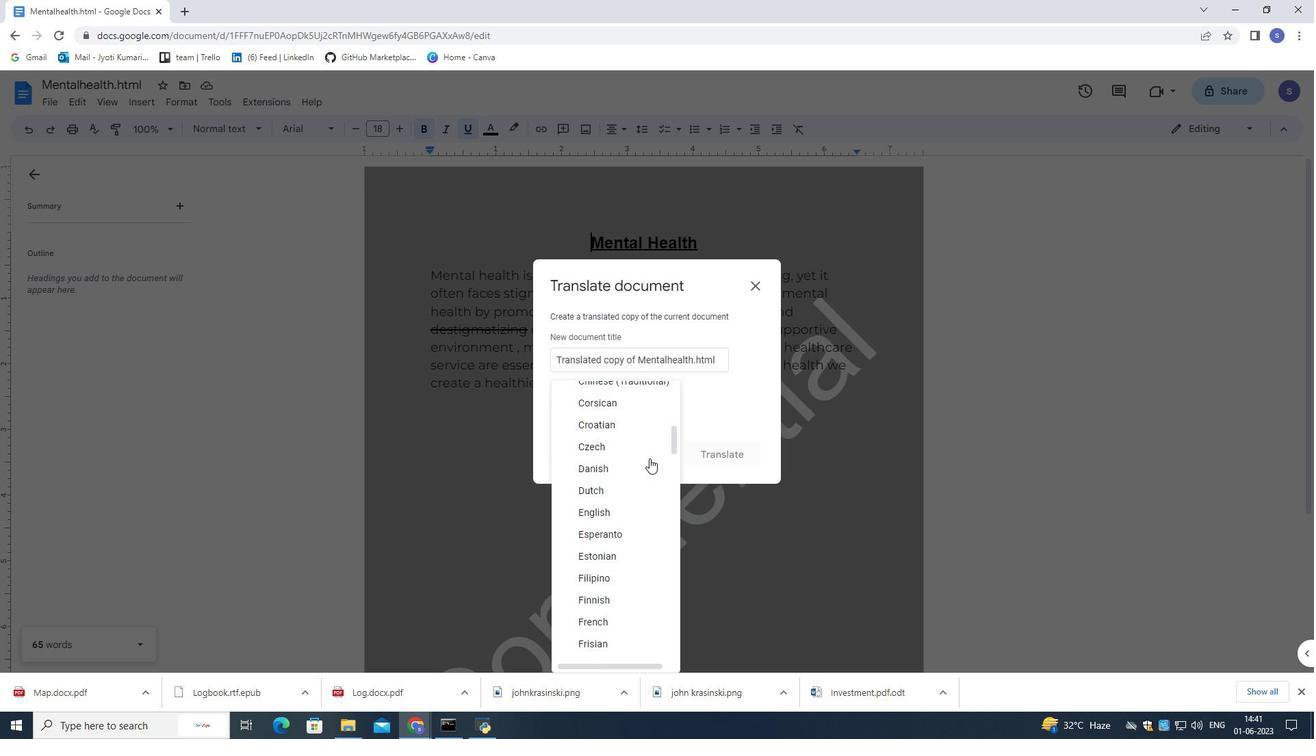 
Action: Mouse scrolled (649, 458) with delta (0, 0)
Screenshot: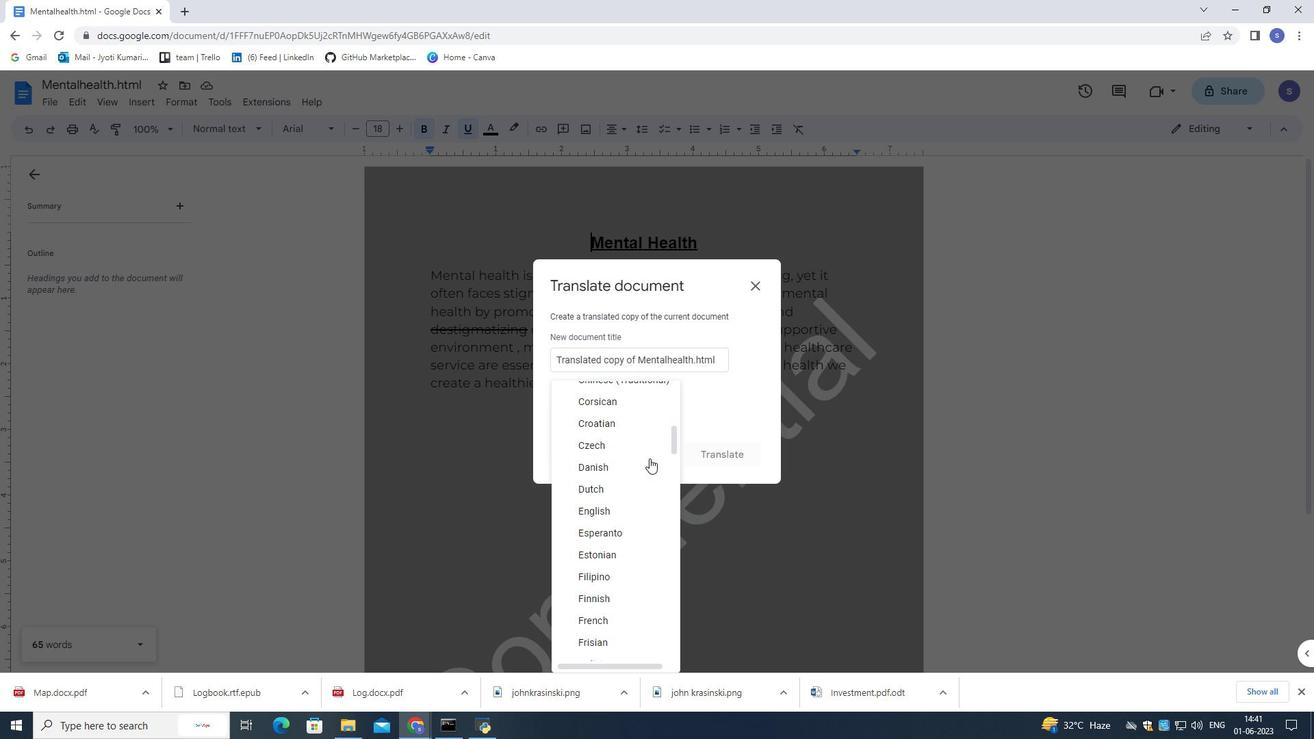 
Action: Mouse moved to (650, 460)
Screenshot: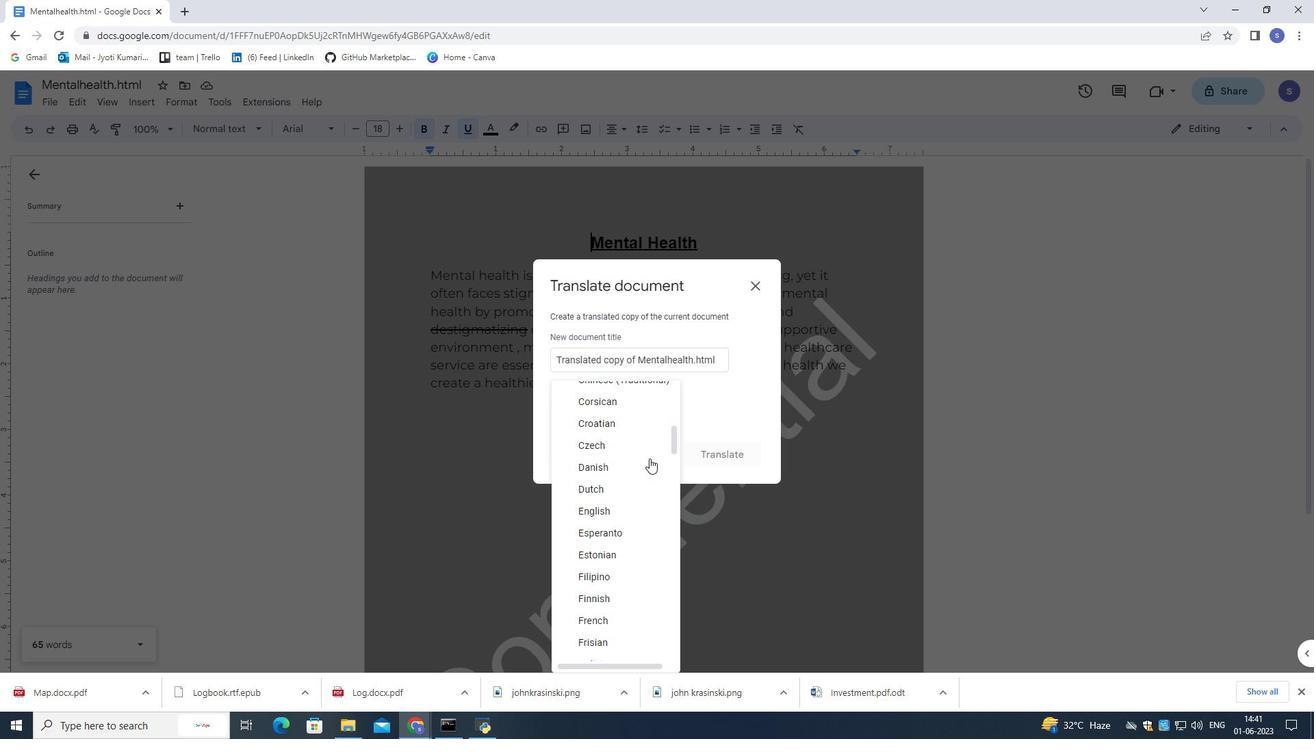 
Action: Mouse scrolled (650, 459) with delta (0, 0)
Screenshot: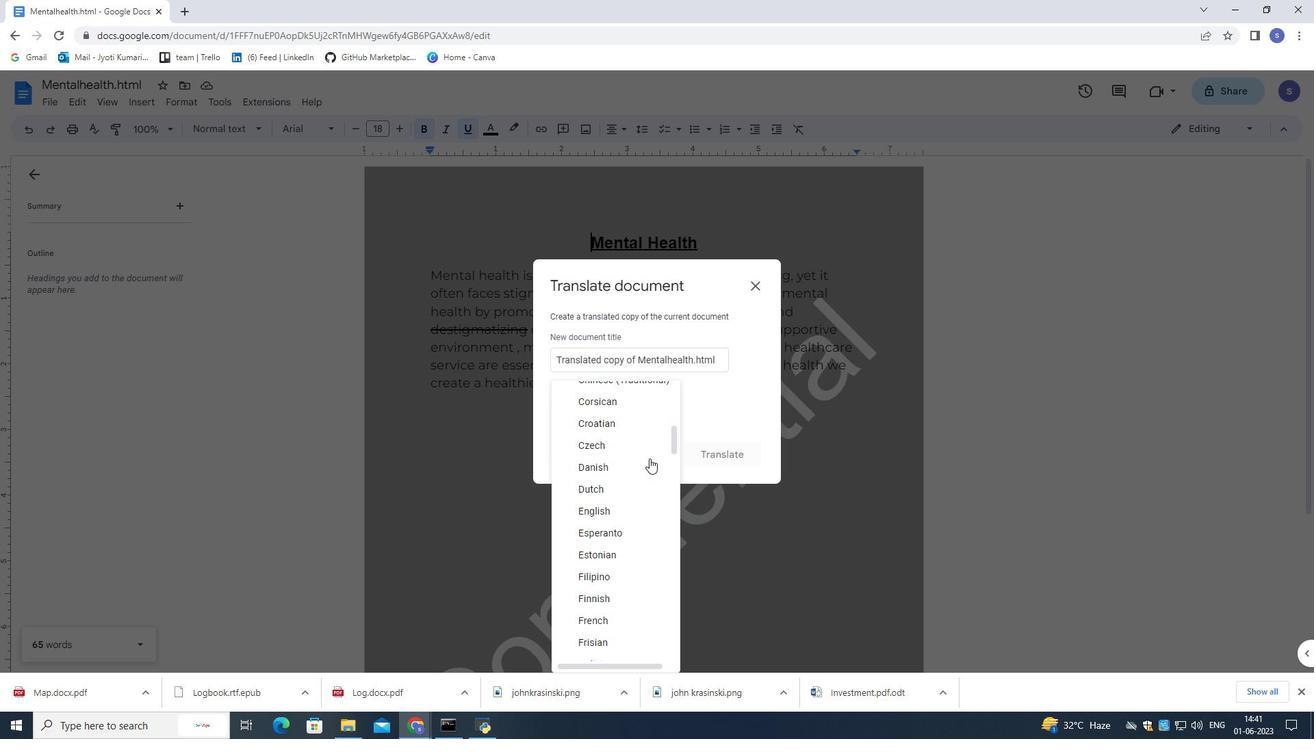 
Action: Mouse moved to (645, 457)
Screenshot: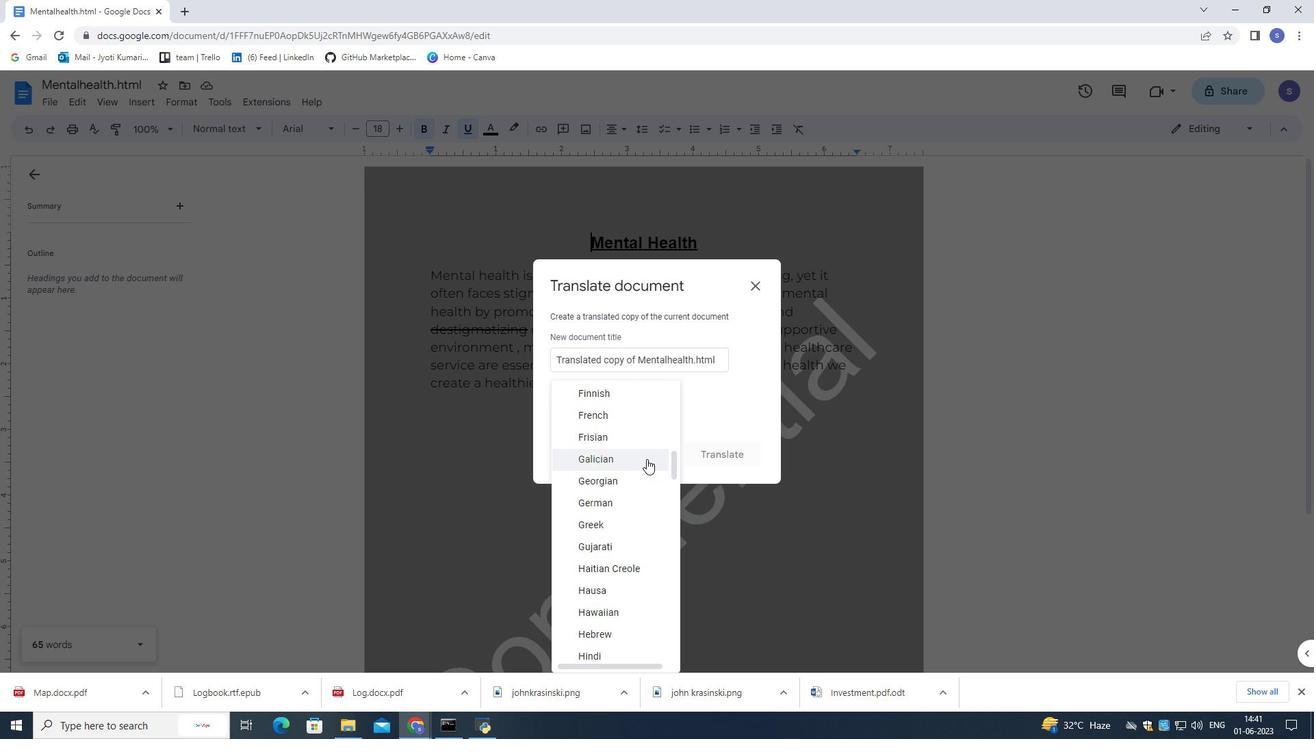 
Action: Mouse scrolled (645, 456) with delta (0, 0)
Screenshot: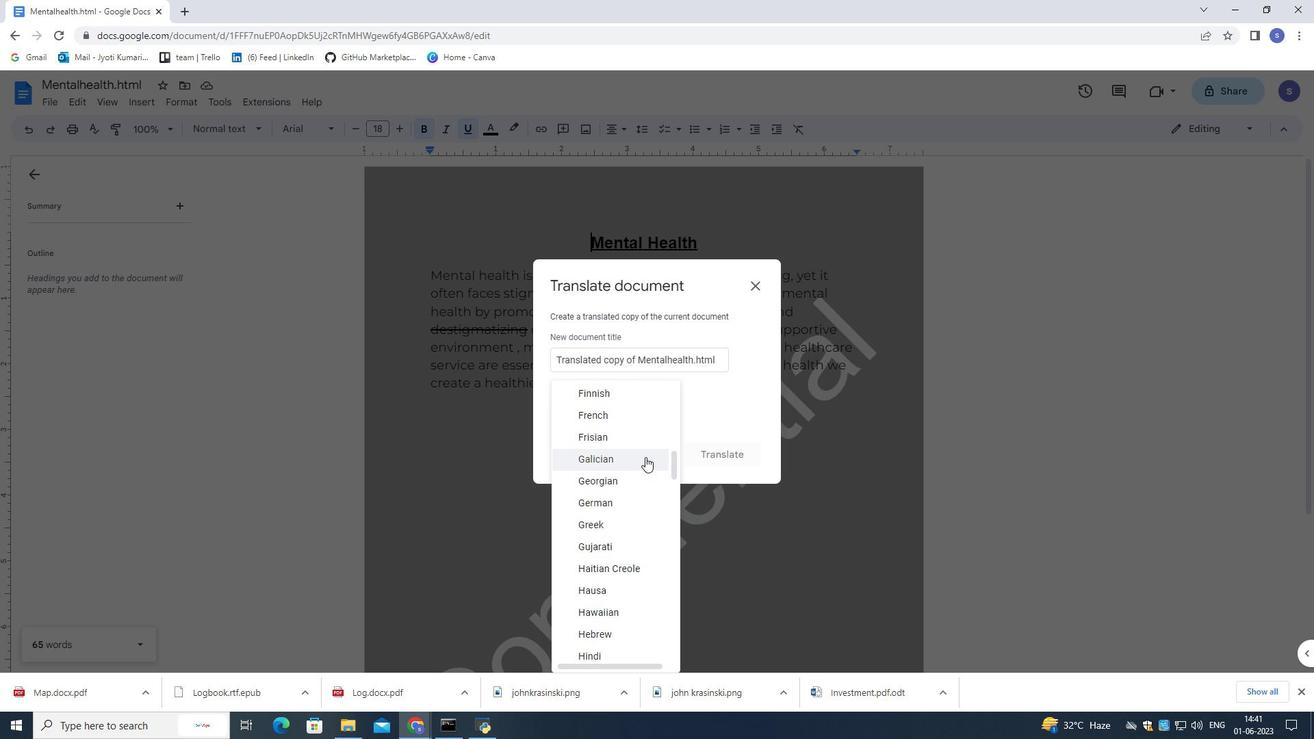 
Action: Mouse scrolled (645, 456) with delta (0, 0)
Screenshot: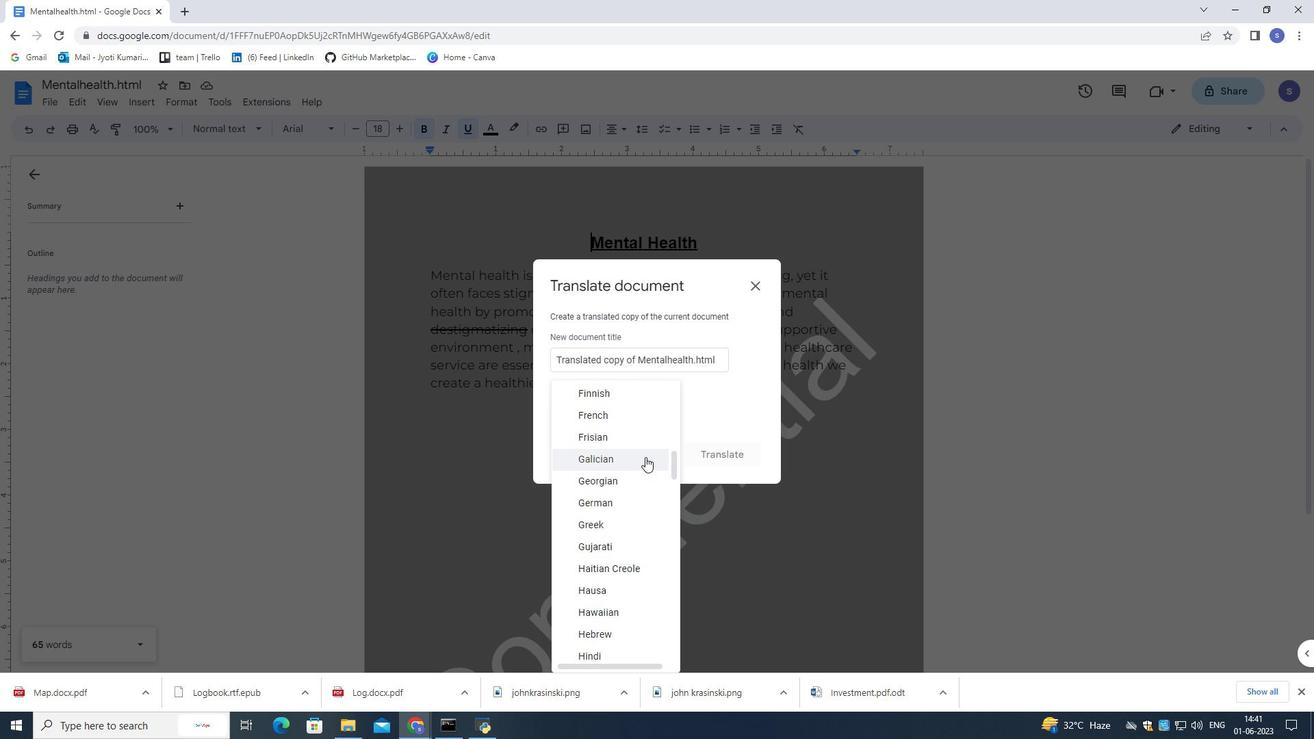
Action: Mouse scrolled (645, 456) with delta (0, 0)
Screenshot: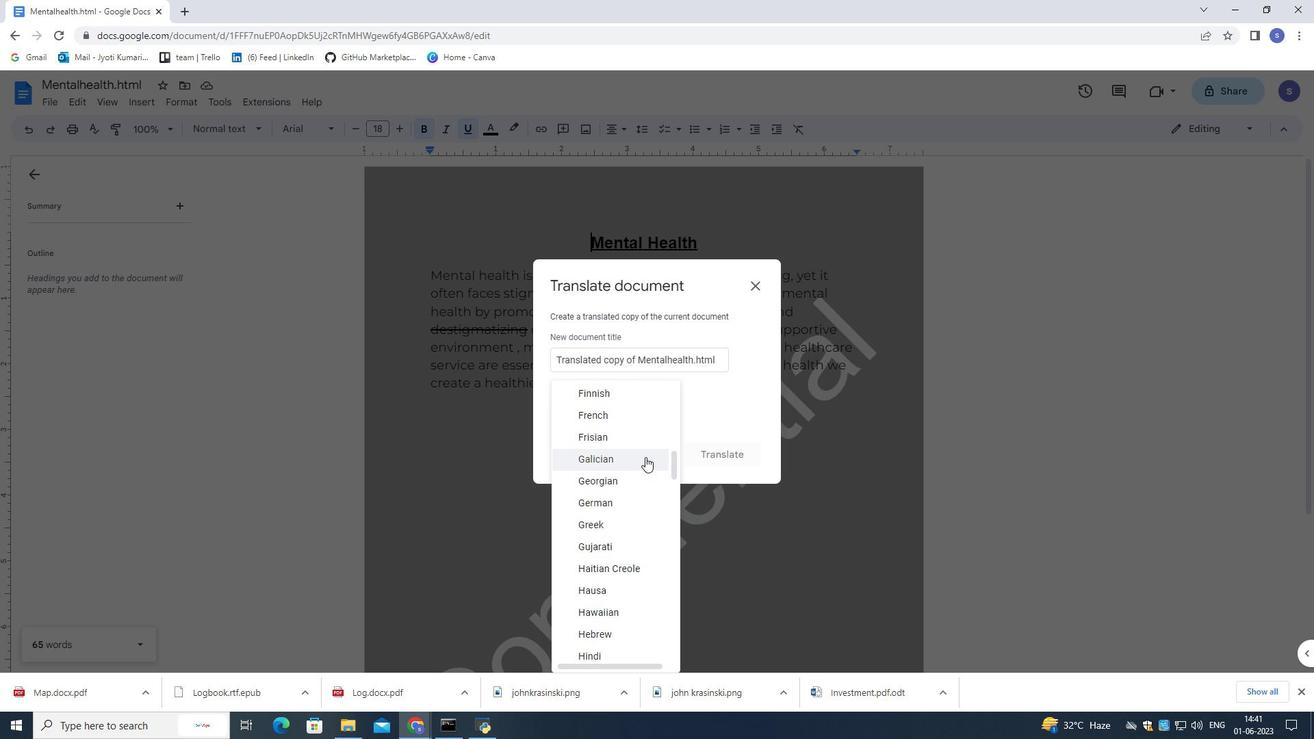 
Action: Mouse moved to (642, 455)
Screenshot: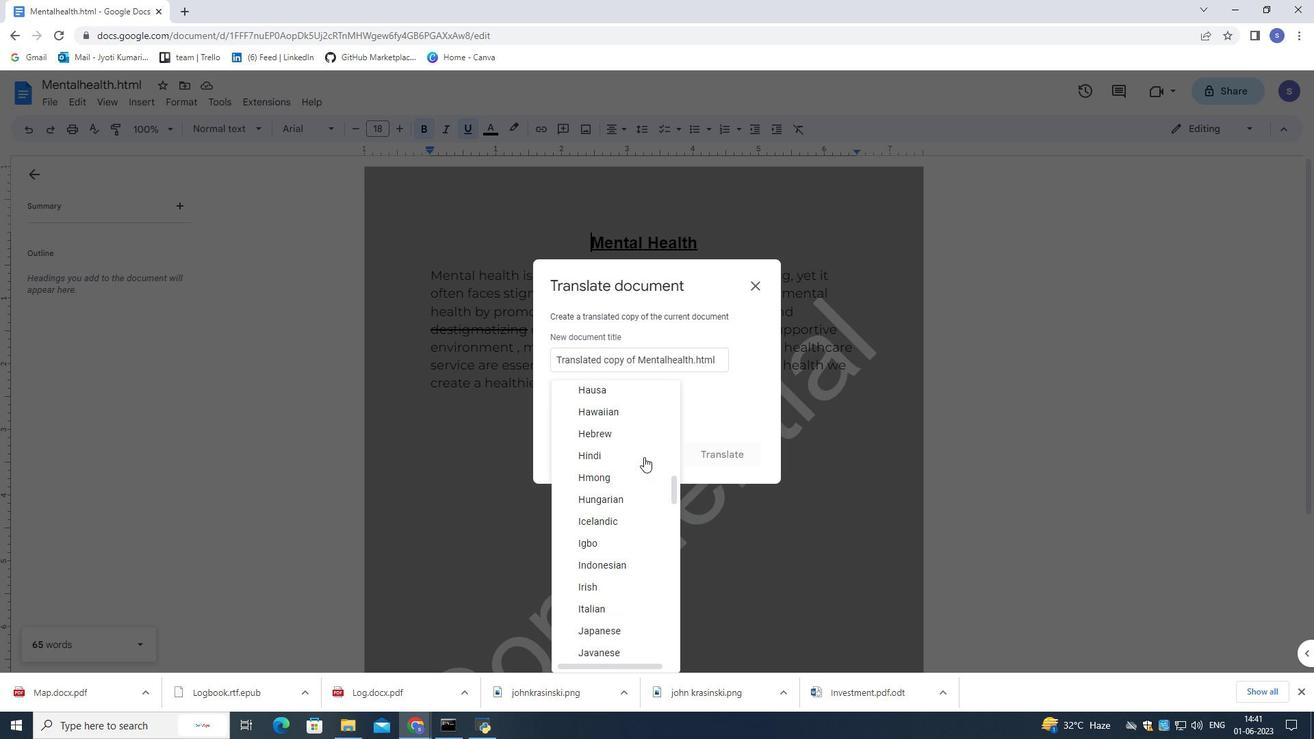 
Action: Mouse scrolled (642, 454) with delta (0, 0)
Screenshot: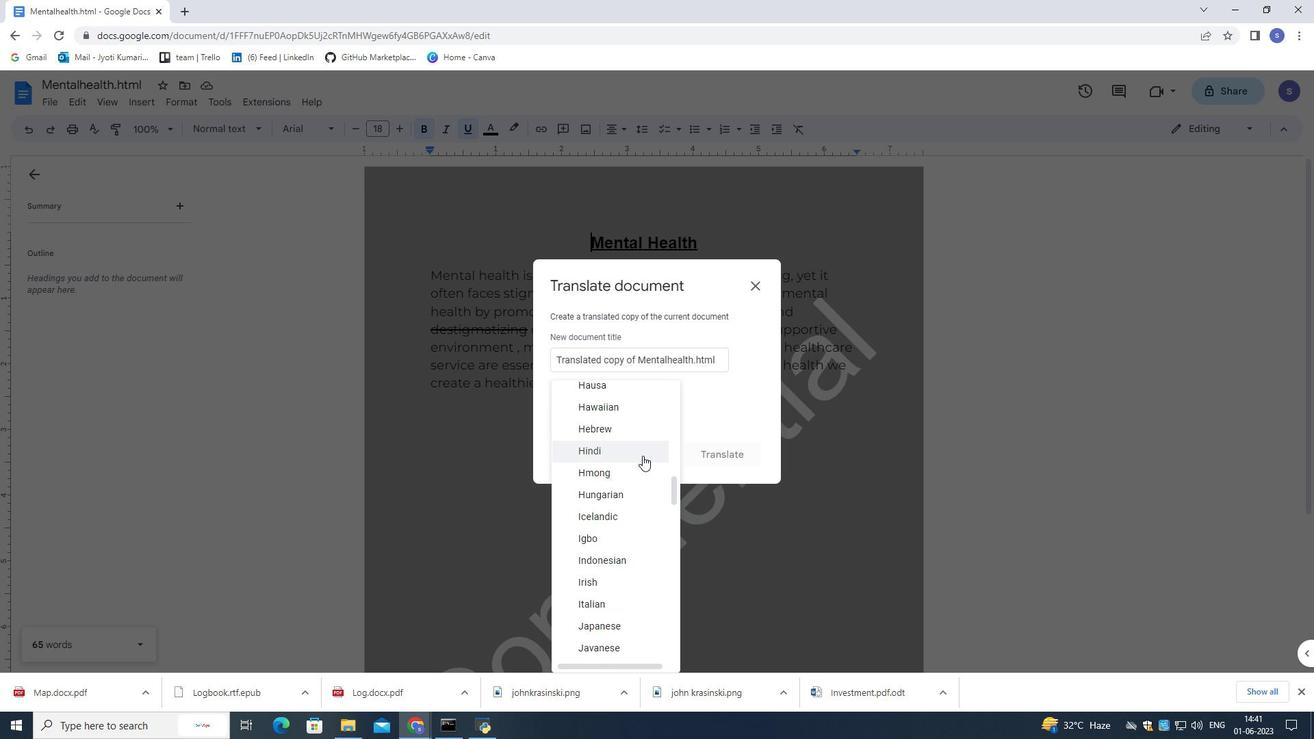 
Action: Mouse scrolled (642, 454) with delta (0, 0)
Screenshot: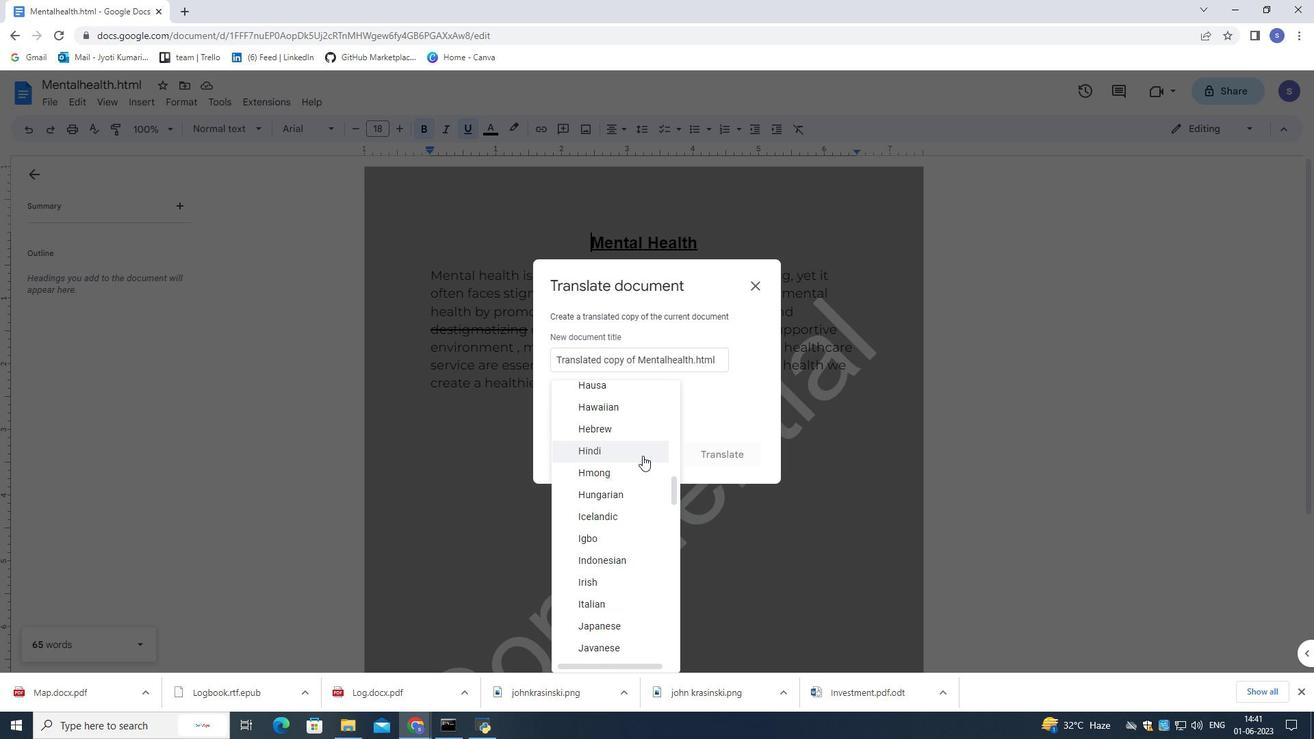
Action: Mouse scrolled (642, 454) with delta (0, 0)
Screenshot: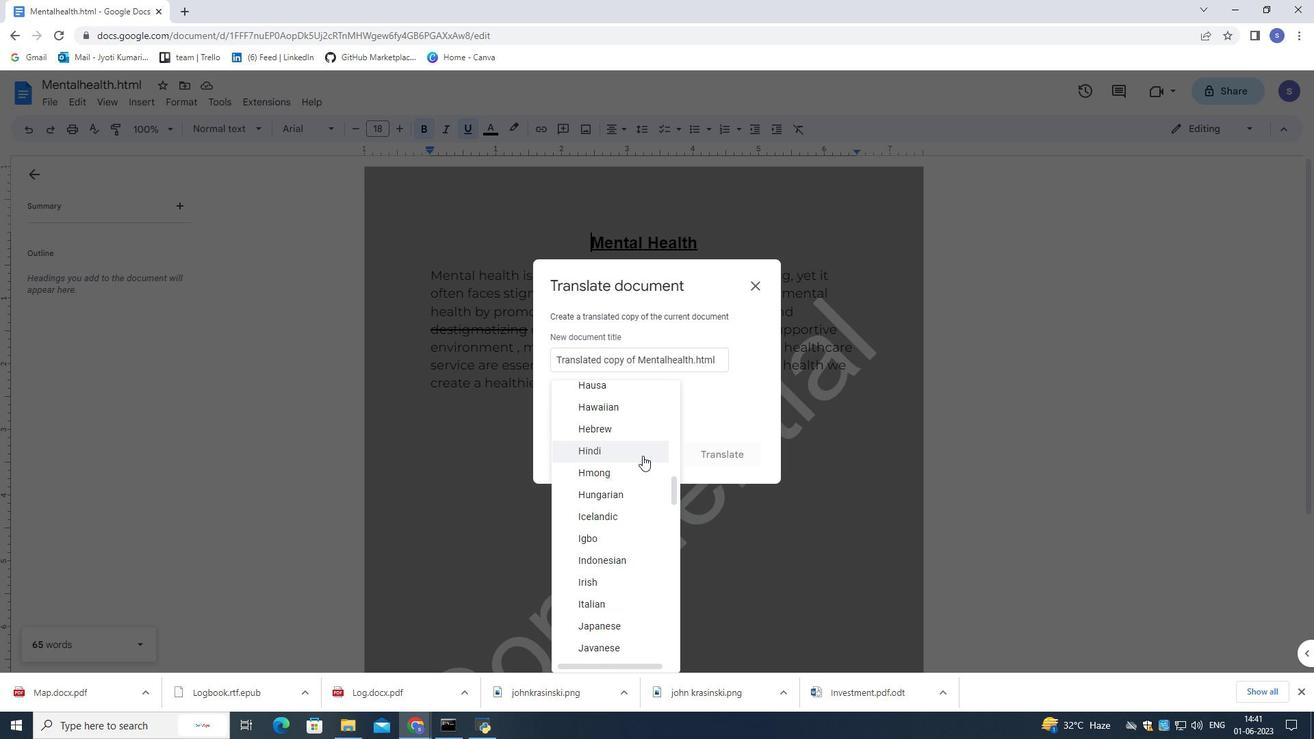 
Action: Mouse moved to (618, 397)
Screenshot: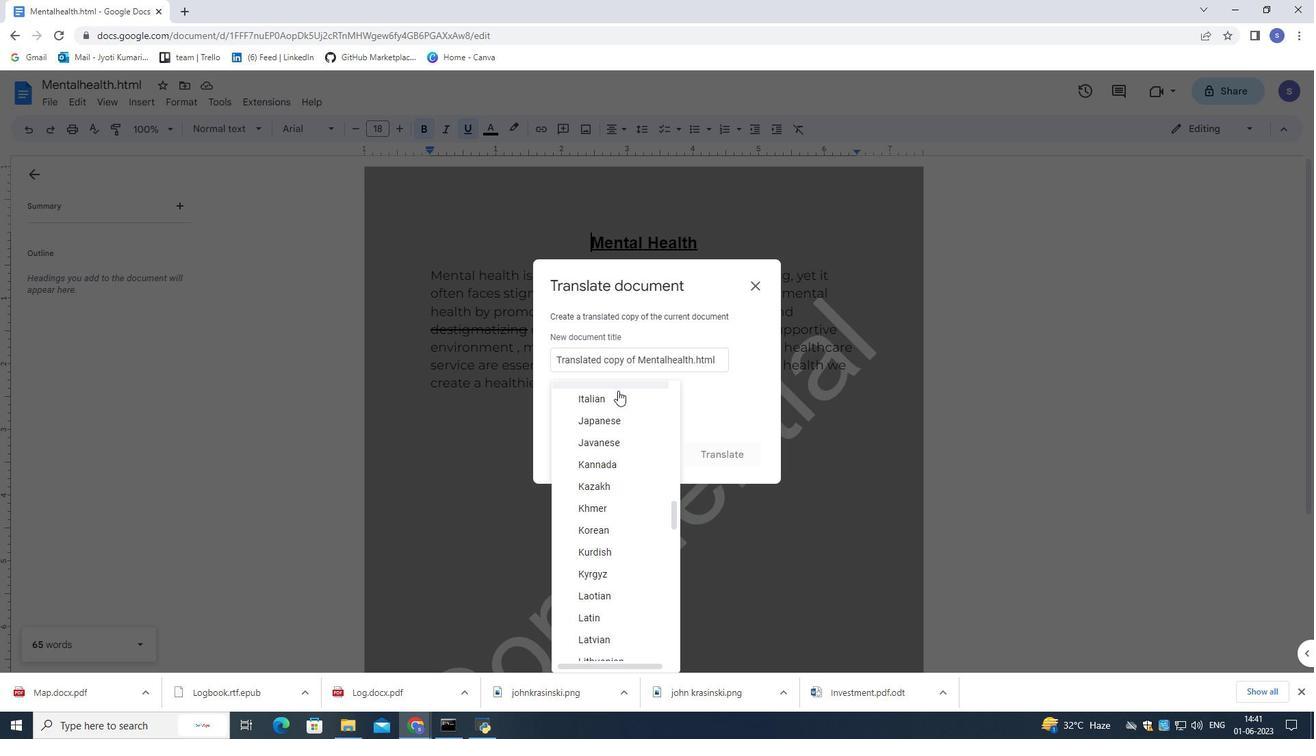 
Action: Mouse pressed left at (618, 397)
Screenshot: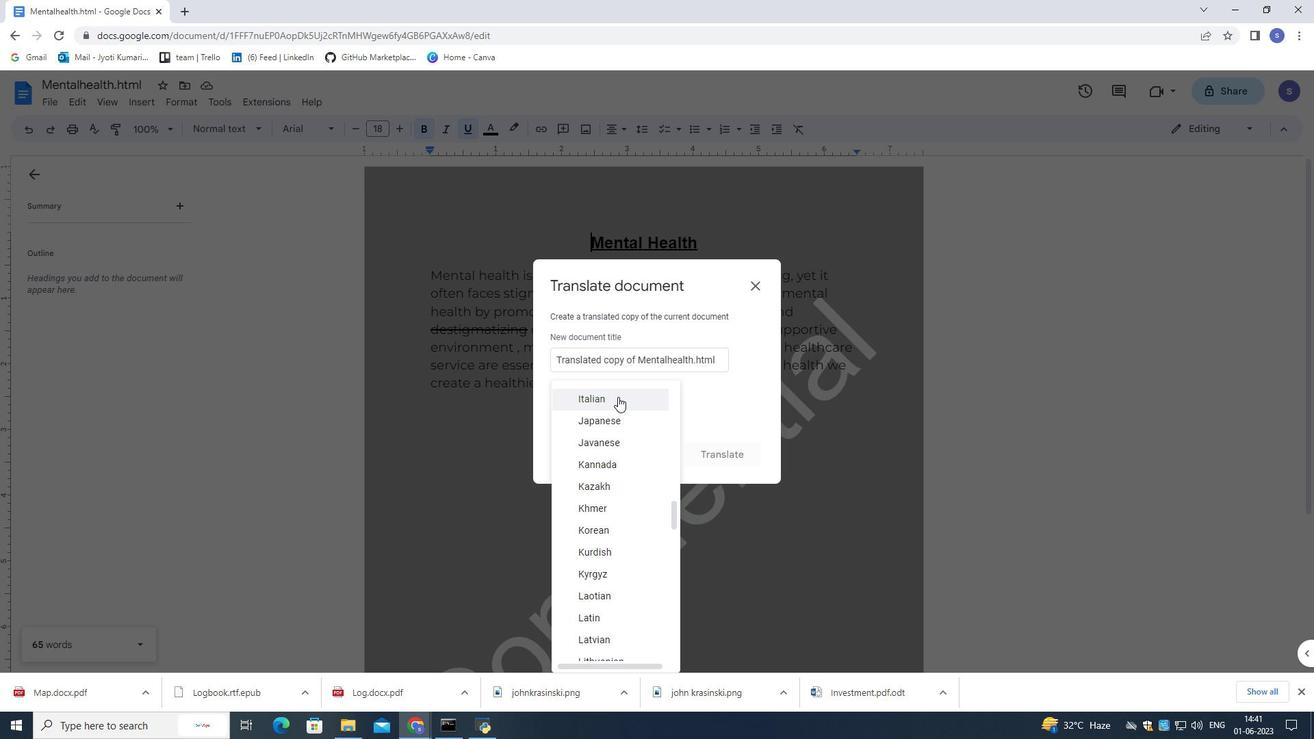
Action: Mouse moved to (728, 452)
Screenshot: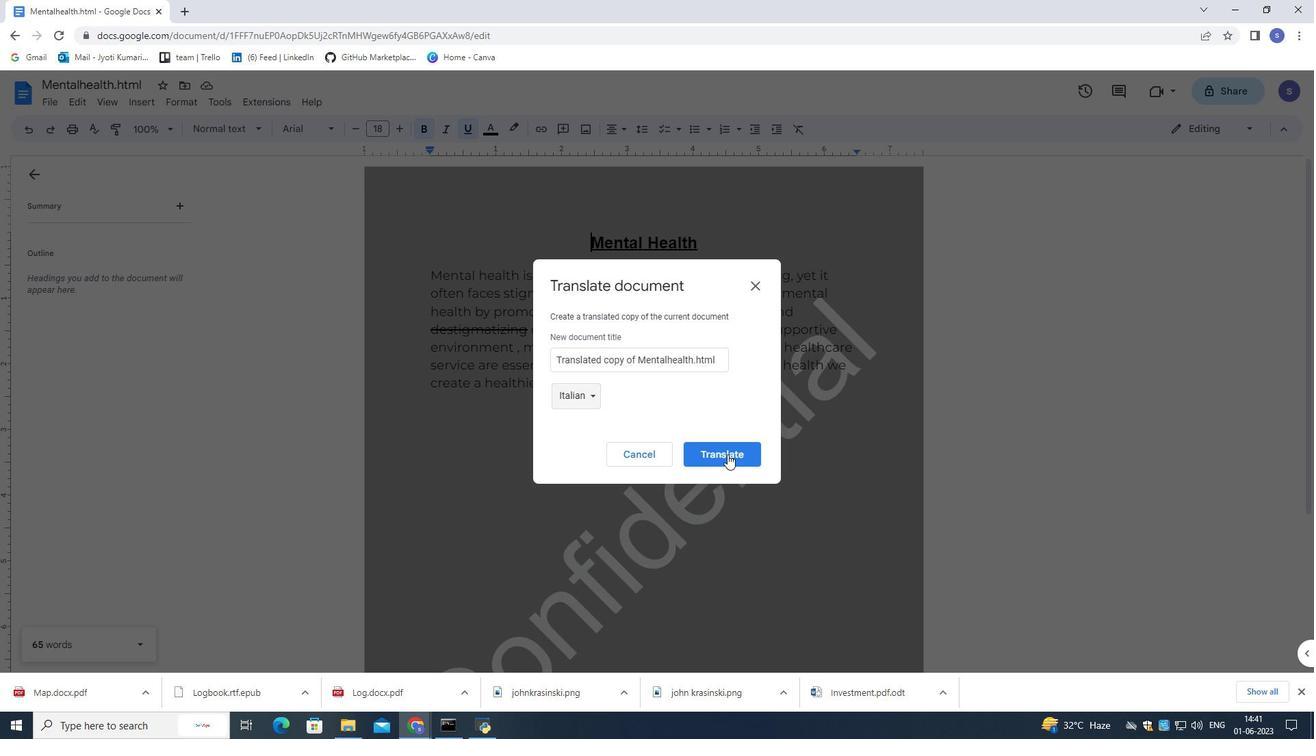 
Action: Mouse pressed left at (728, 452)
Screenshot: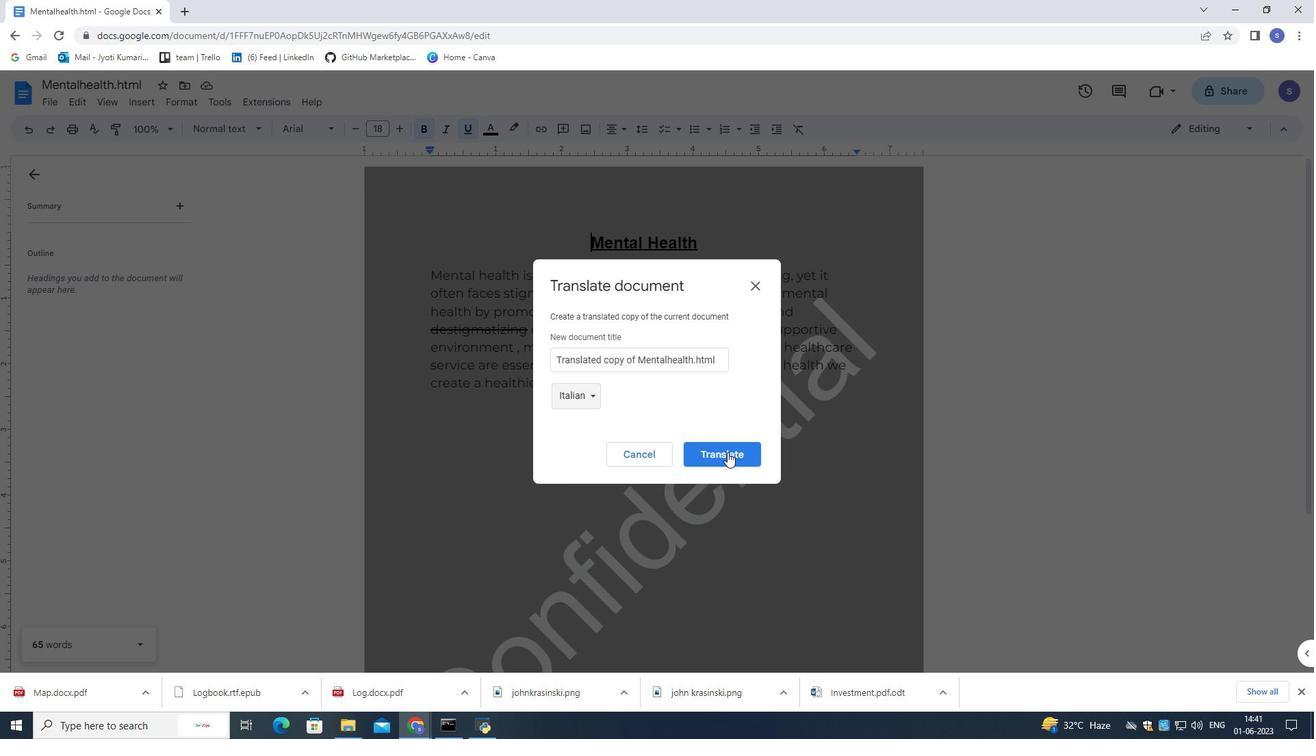
Action: Mouse moved to (147, 104)
Screenshot: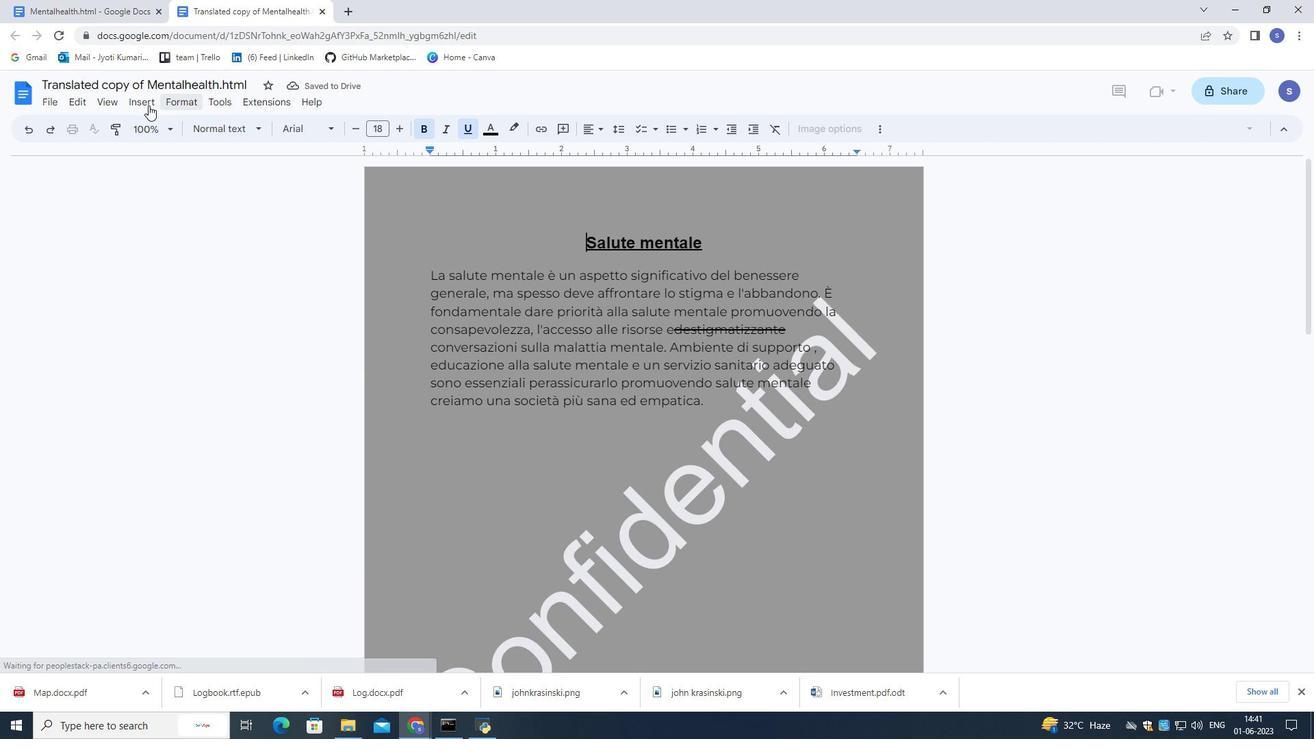 
Action: Mouse pressed left at (147, 104)
Screenshot: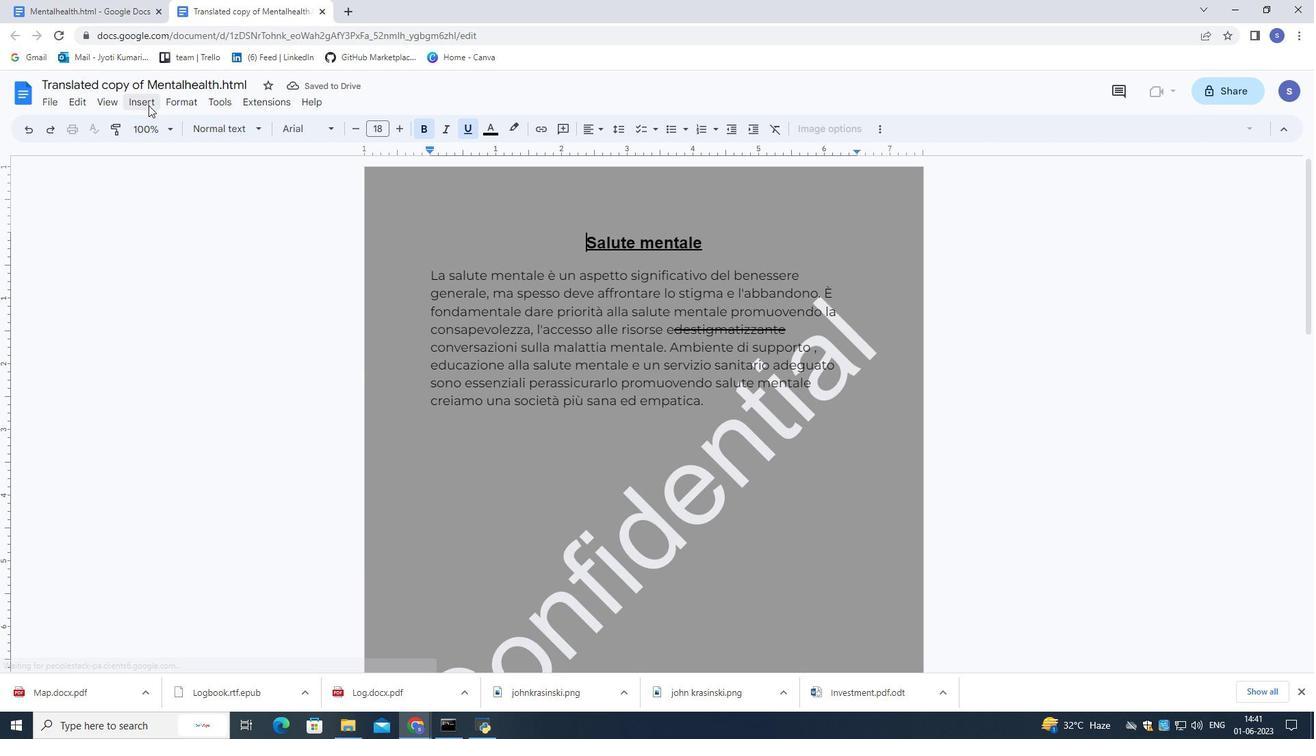 
Action: Mouse moved to (302, 362)
Screenshot: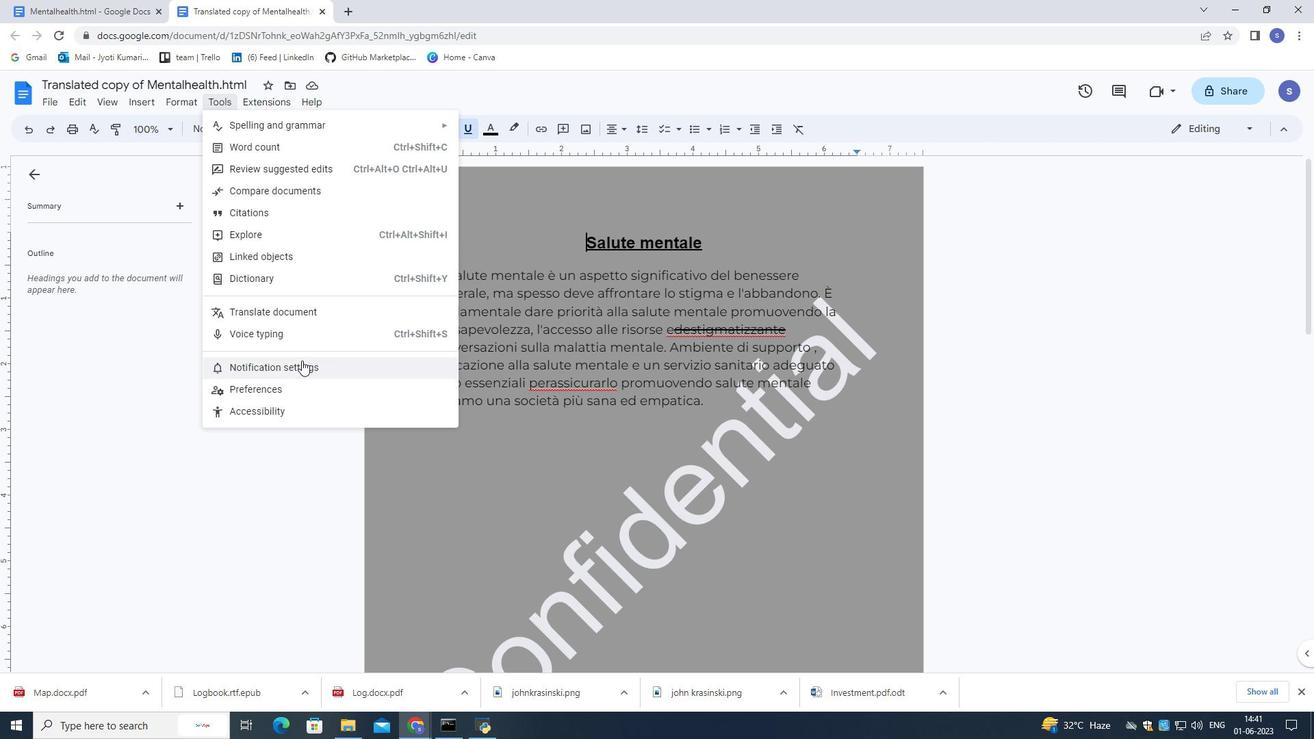 
Action: Mouse pressed left at (302, 362)
Screenshot: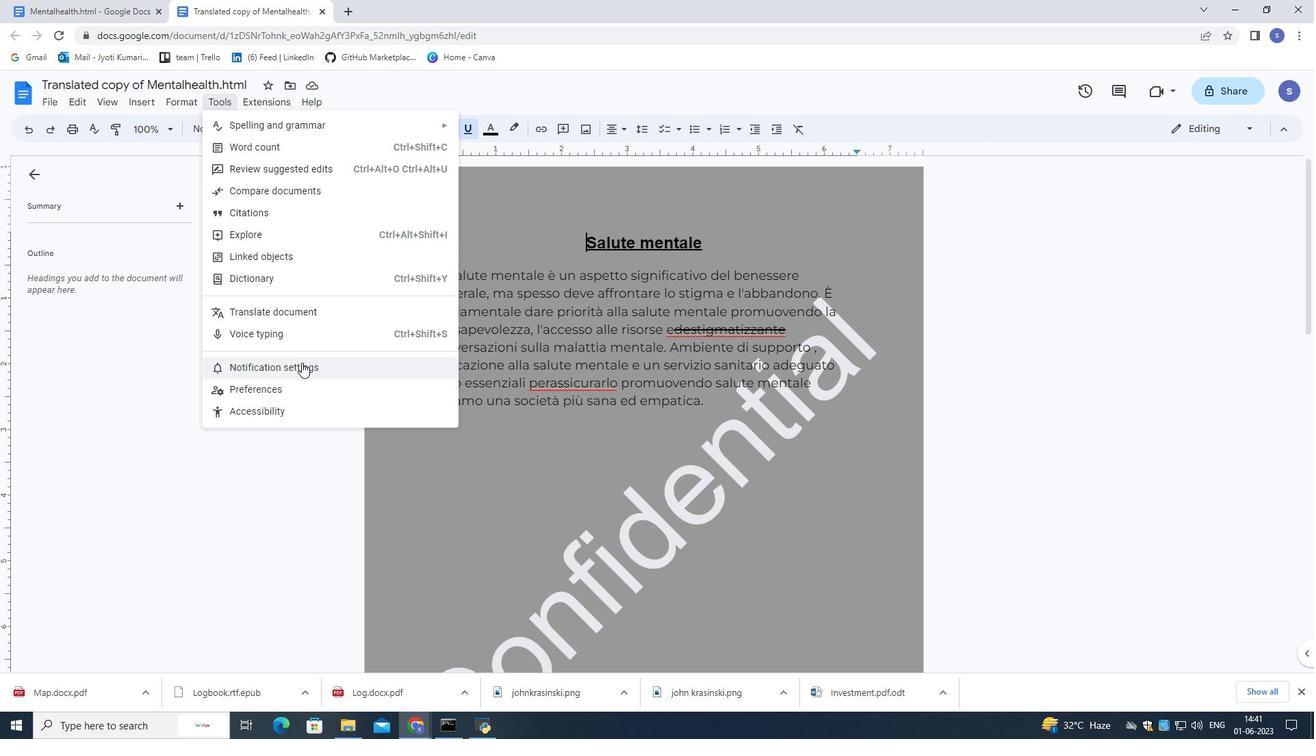 
Action: Mouse moved to (588, 309)
Screenshot: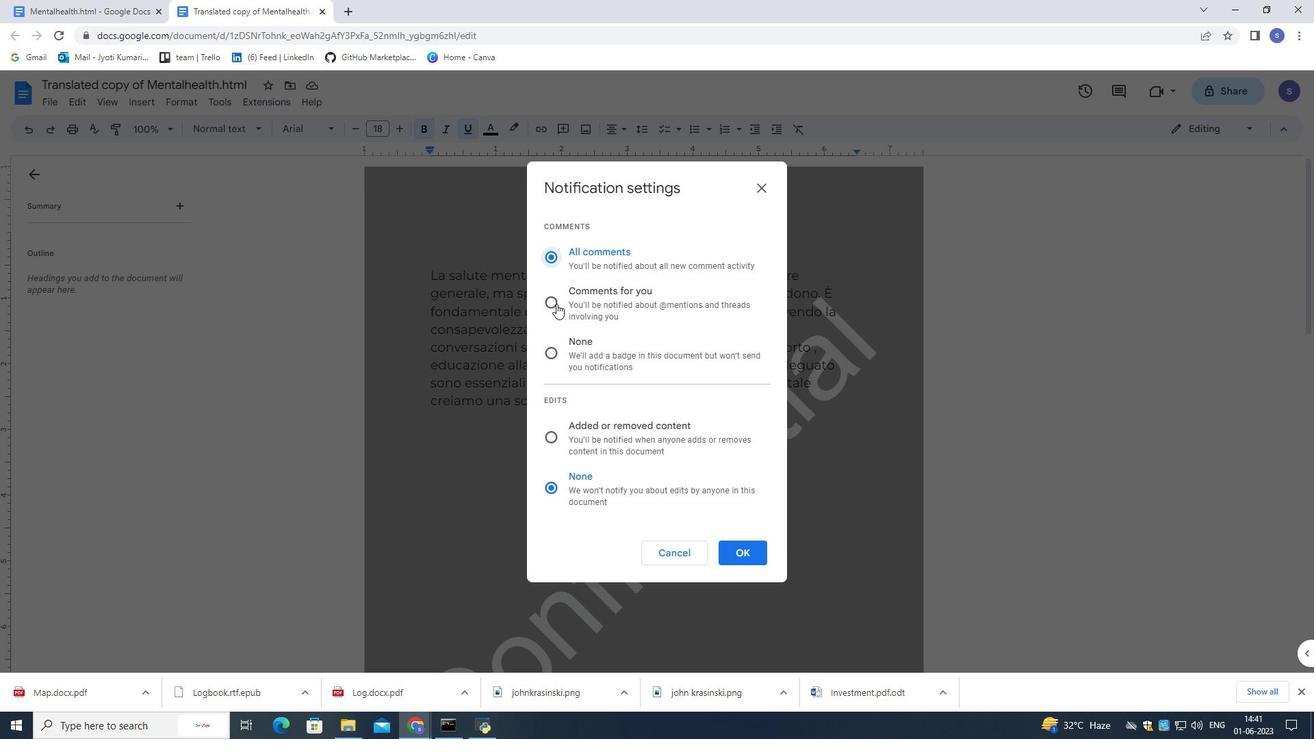 
Action: Mouse pressed left at (588, 309)
Screenshot: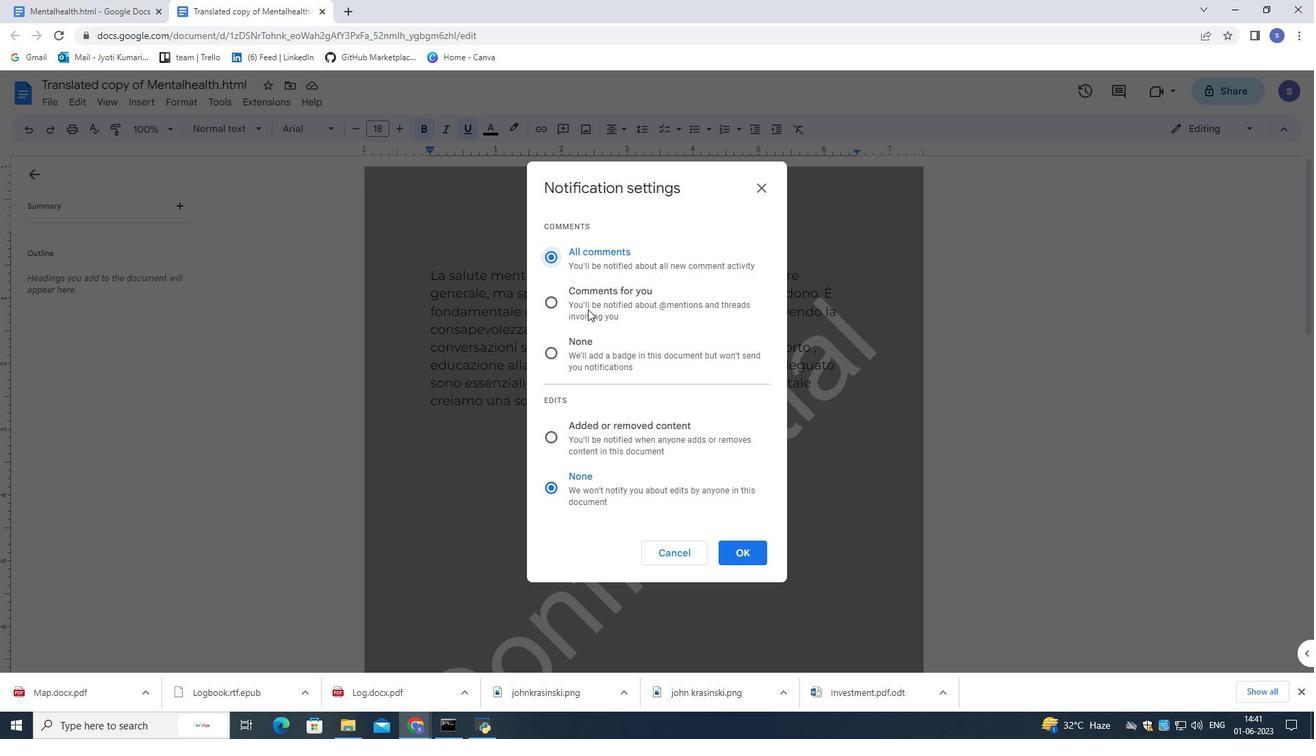
Action: Mouse moved to (738, 556)
Screenshot: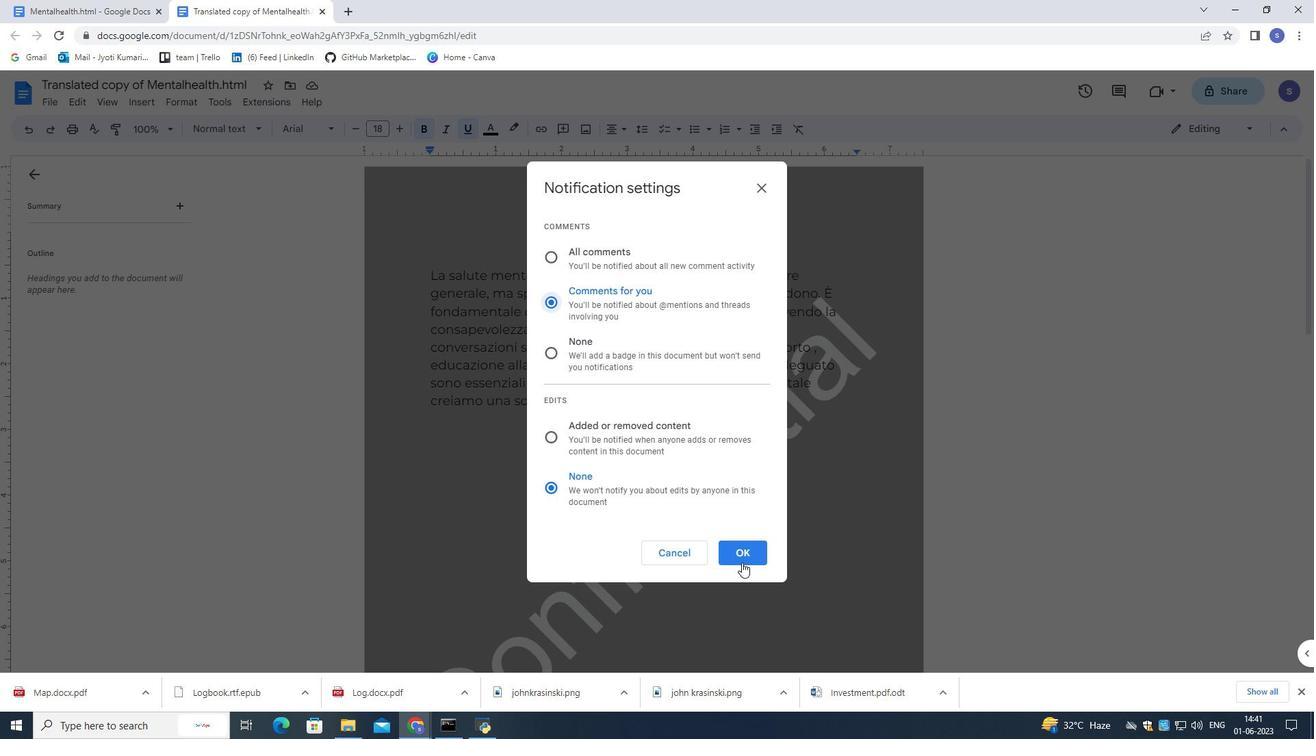 
Action: Mouse pressed left at (738, 556)
Screenshot: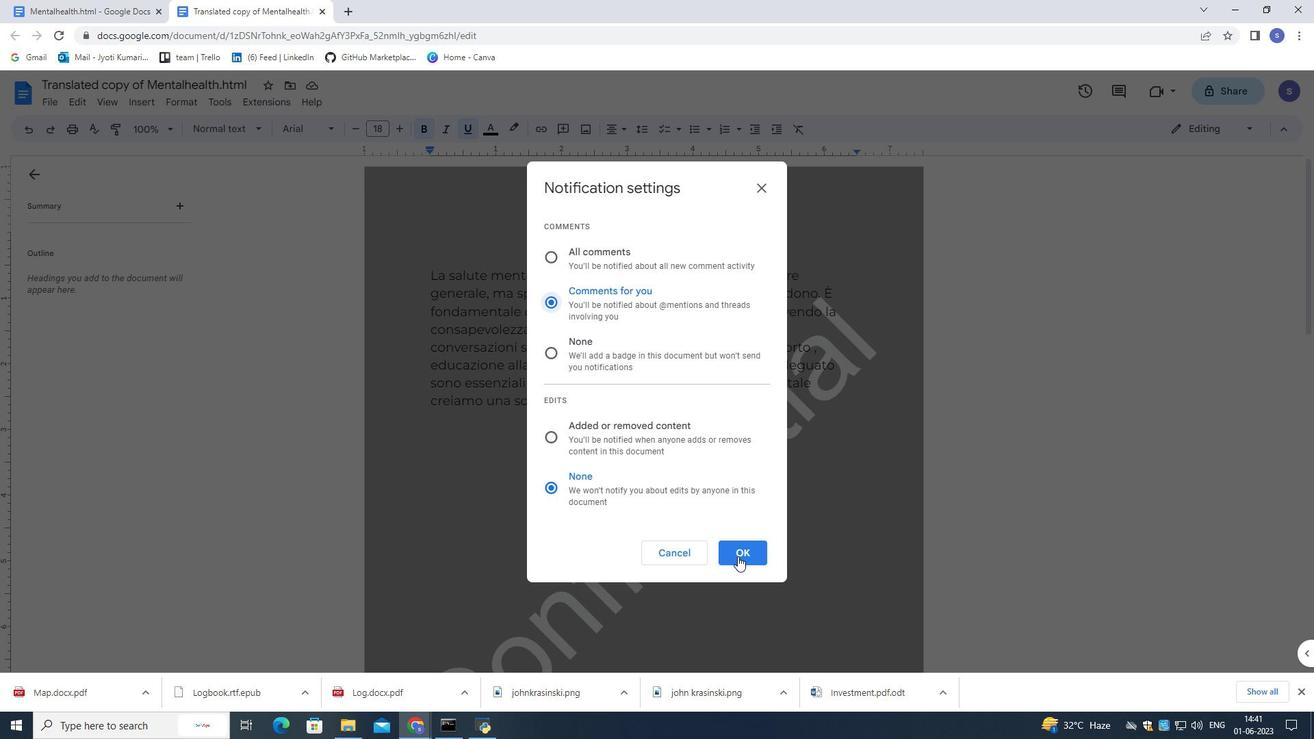 
Action: Mouse moved to (737, 532)
Screenshot: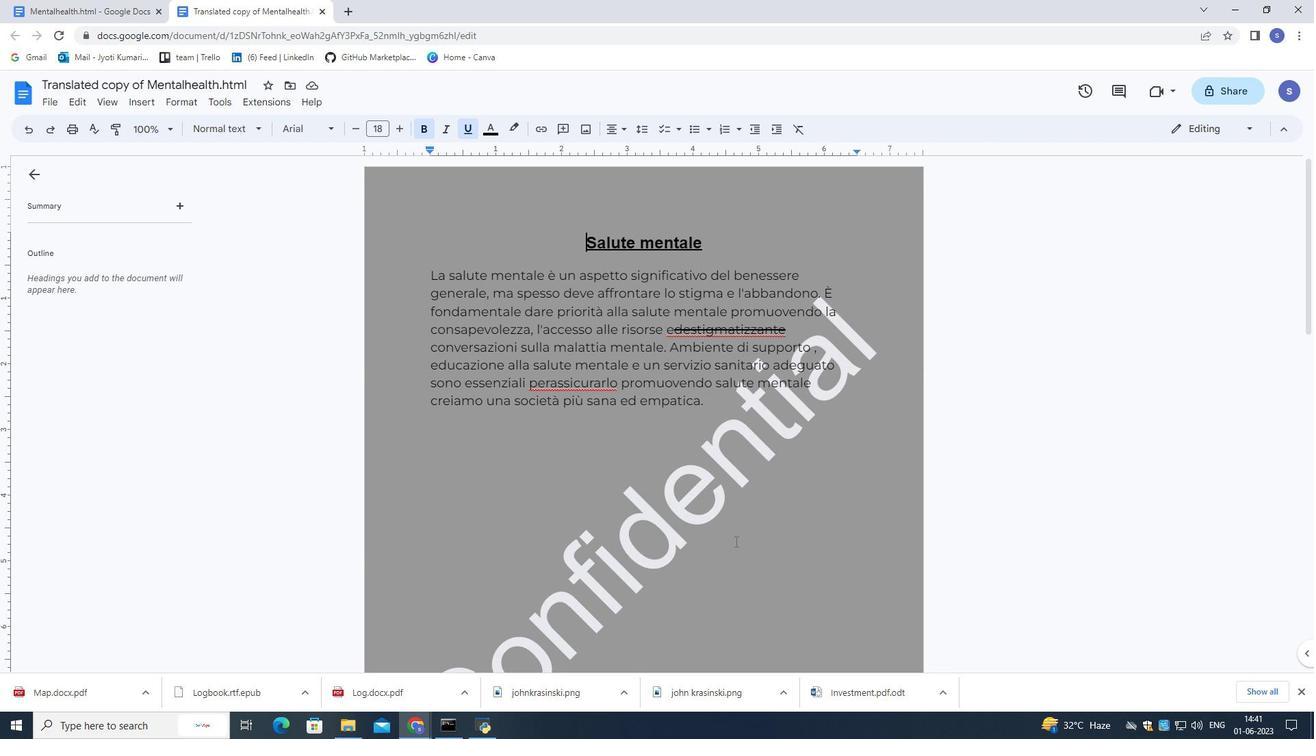 
